 Task: Create a due date automation trigger when advanced on, on the monday of the week a card is due add basic with the yellow label at 11:00 AM.
Action: Mouse moved to (1161, 338)
Screenshot: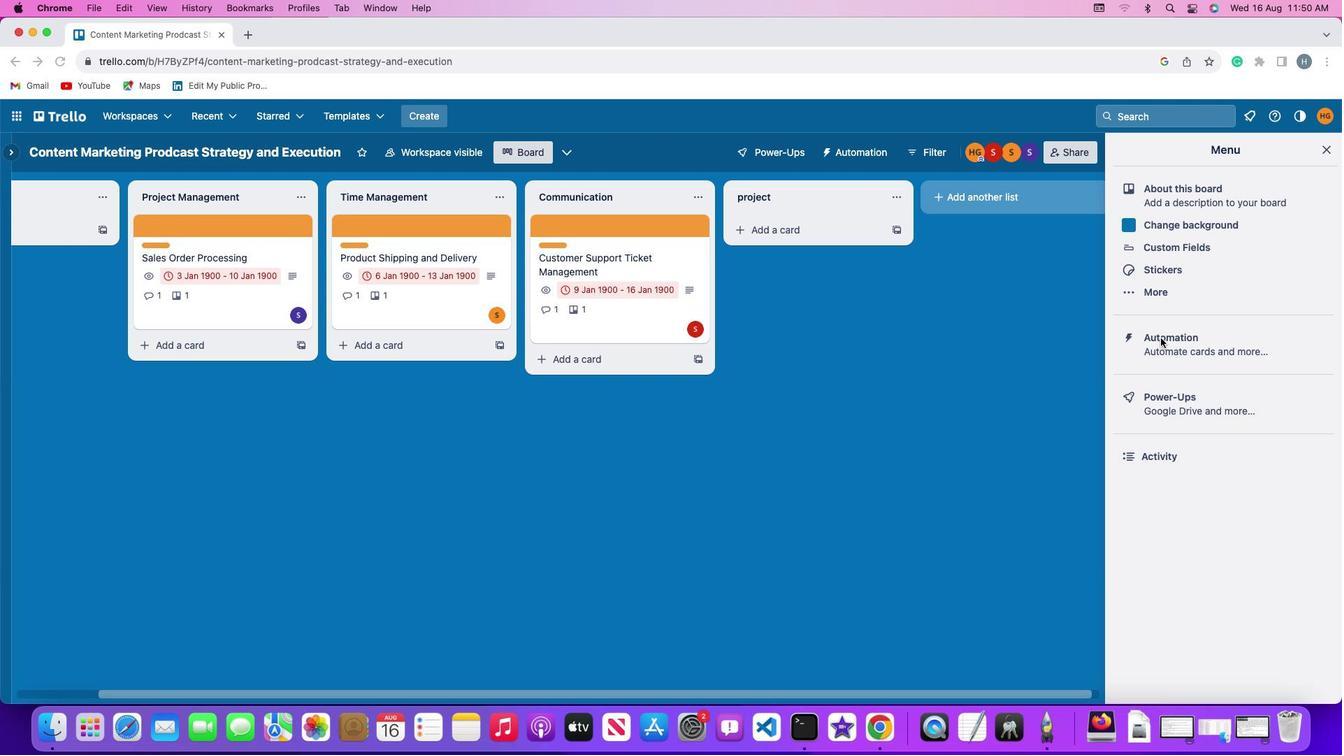 
Action: Mouse pressed left at (1161, 338)
Screenshot: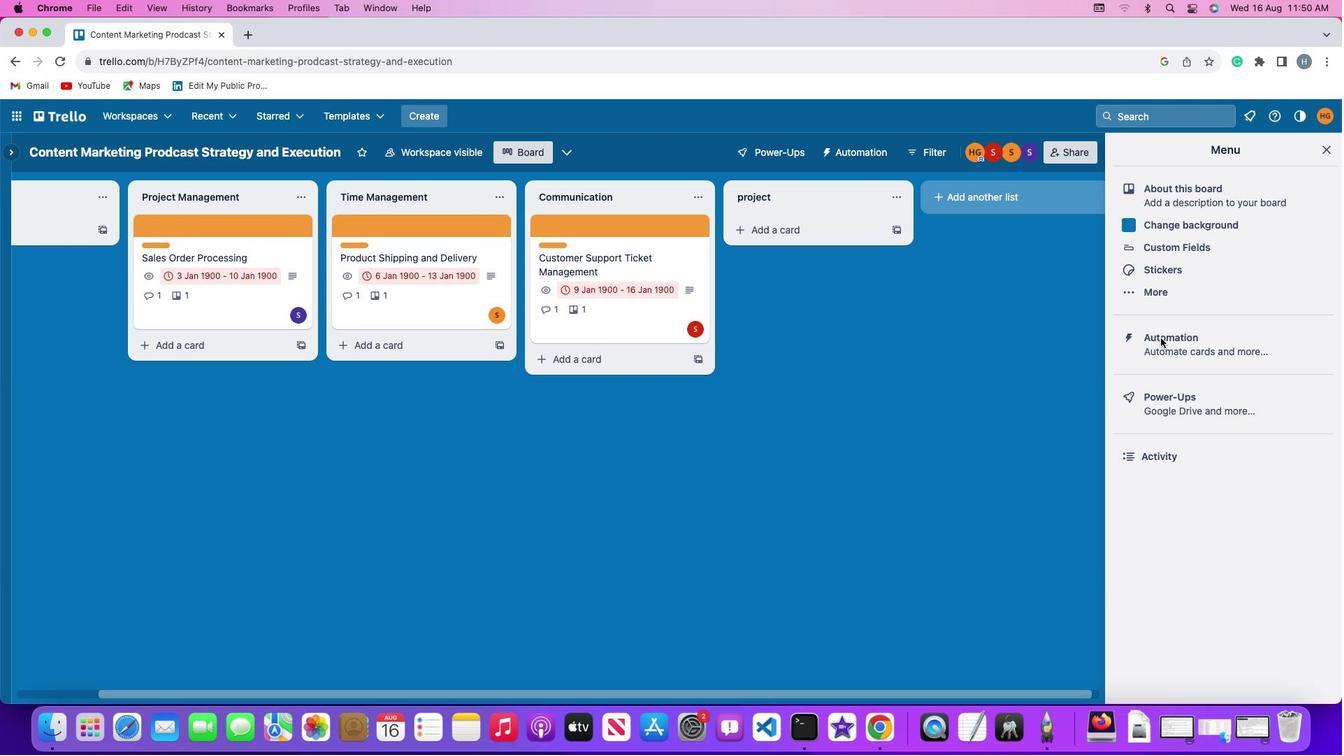 
Action: Mouse pressed left at (1161, 338)
Screenshot: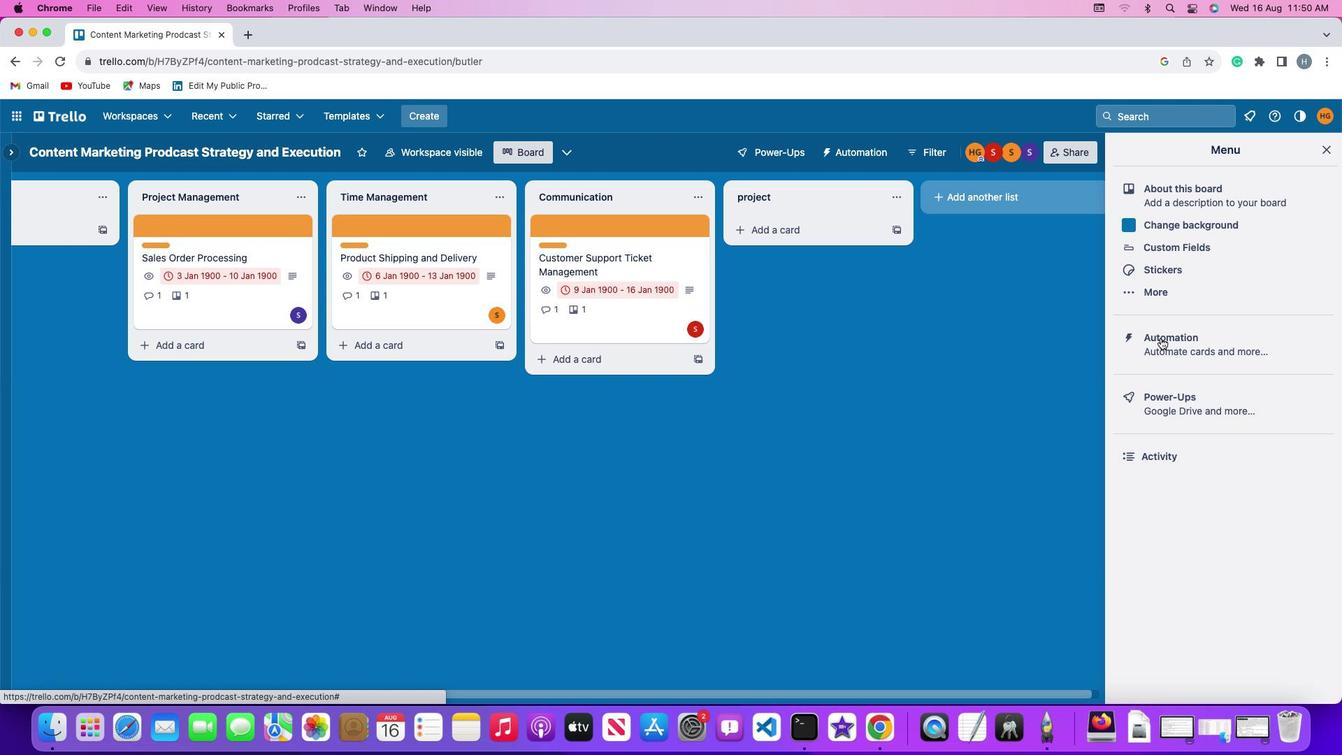 
Action: Mouse moved to (83, 331)
Screenshot: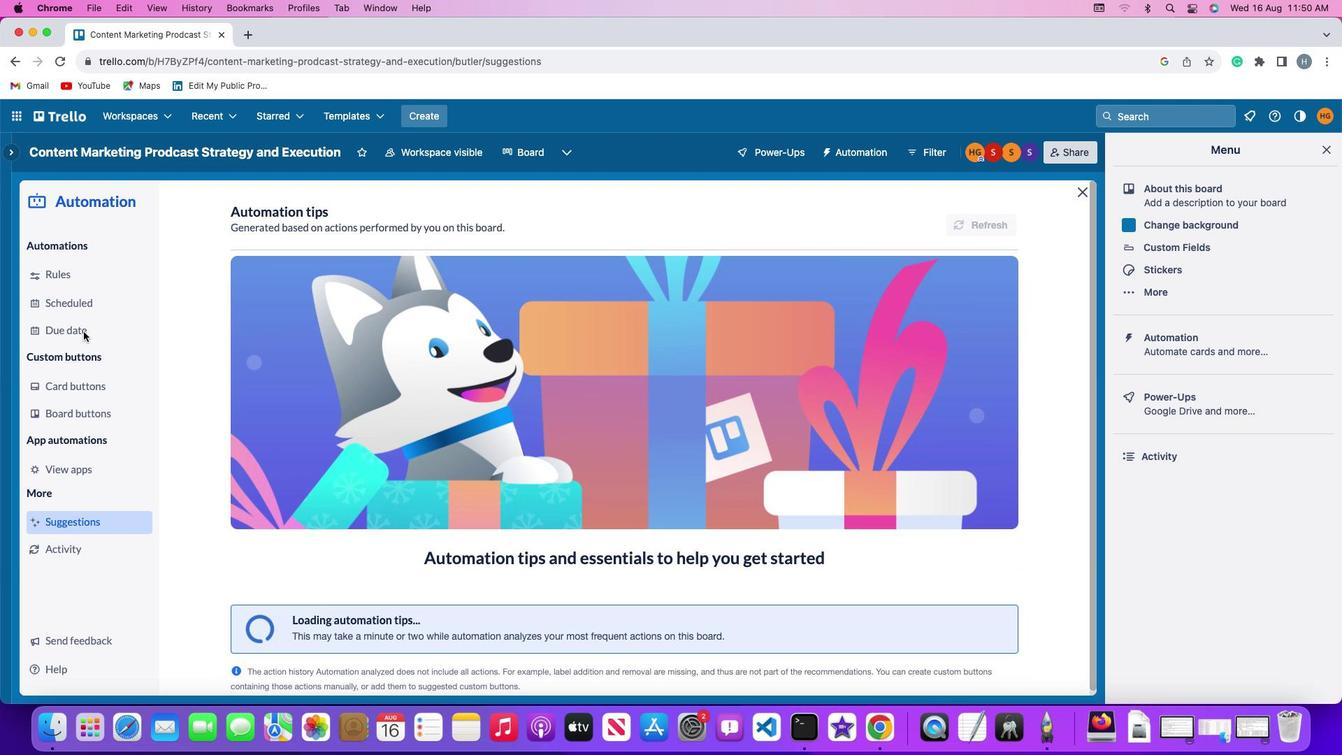 
Action: Mouse pressed left at (83, 331)
Screenshot: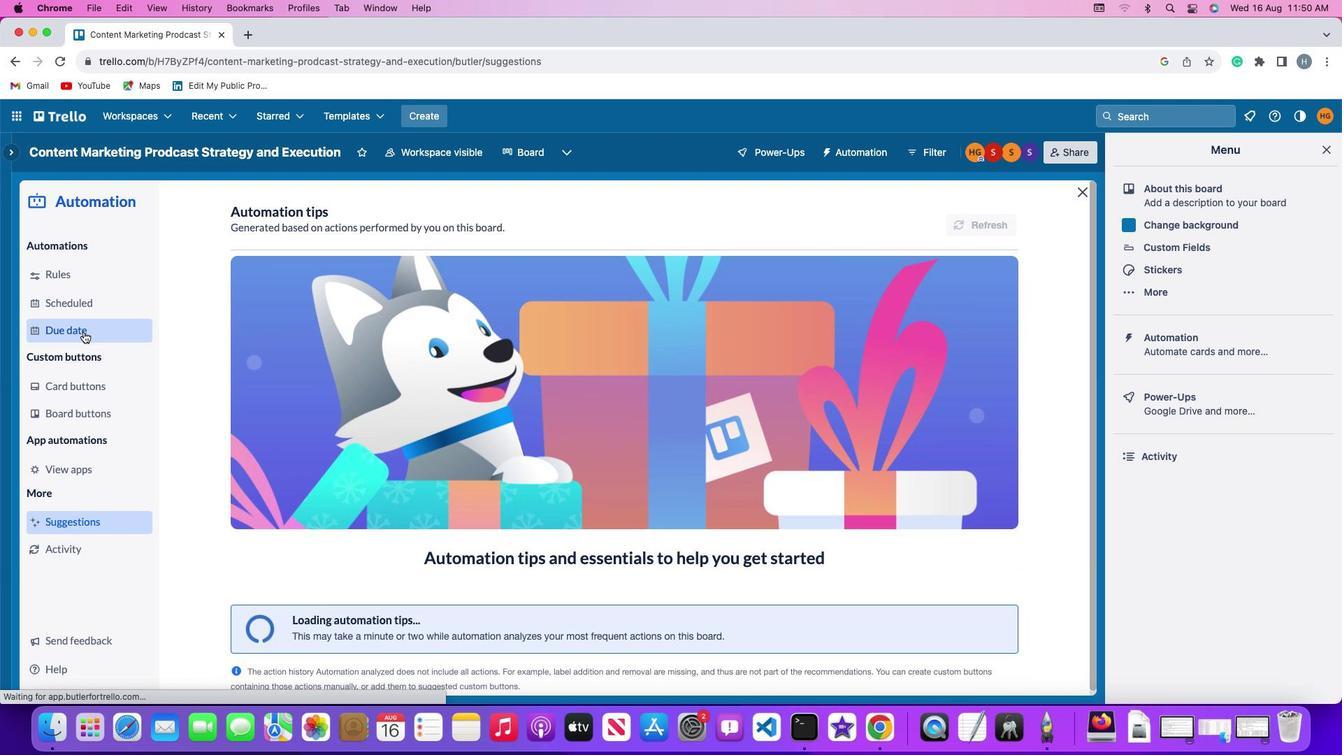 
Action: Mouse moved to (934, 214)
Screenshot: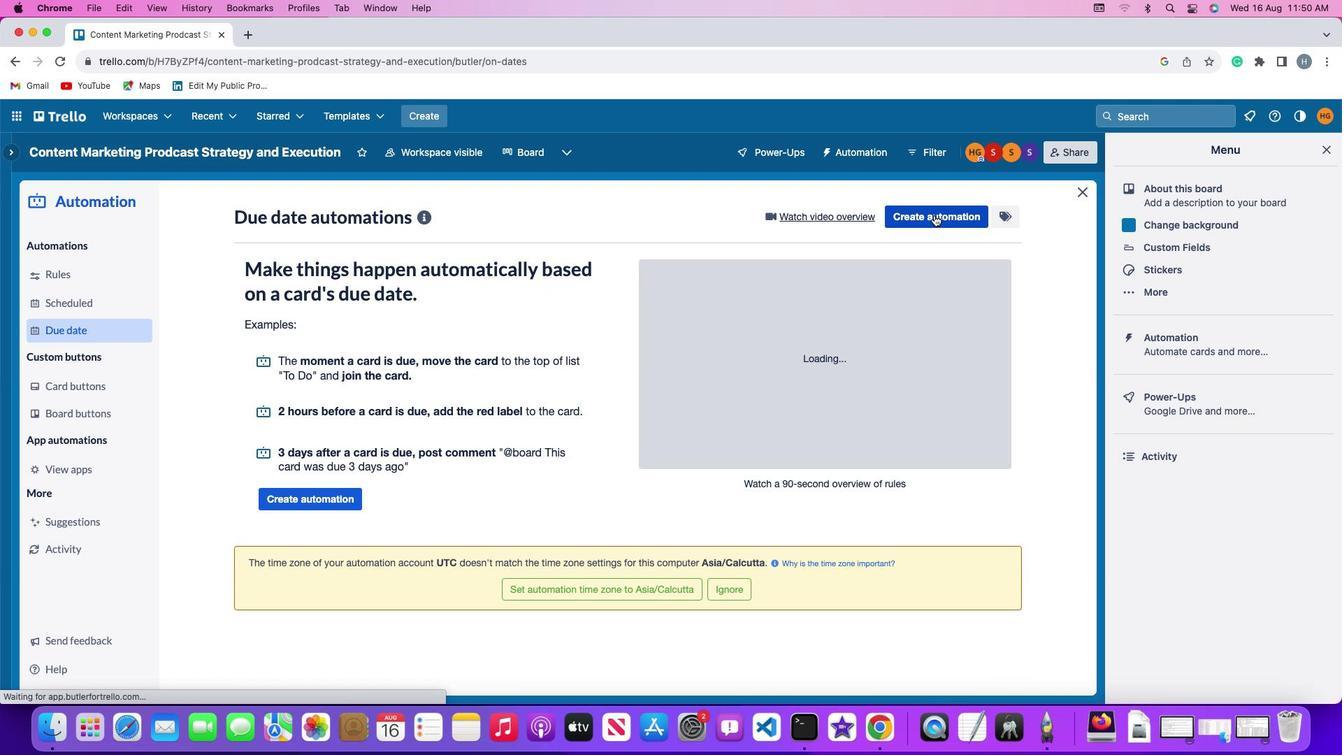 
Action: Mouse pressed left at (934, 214)
Screenshot: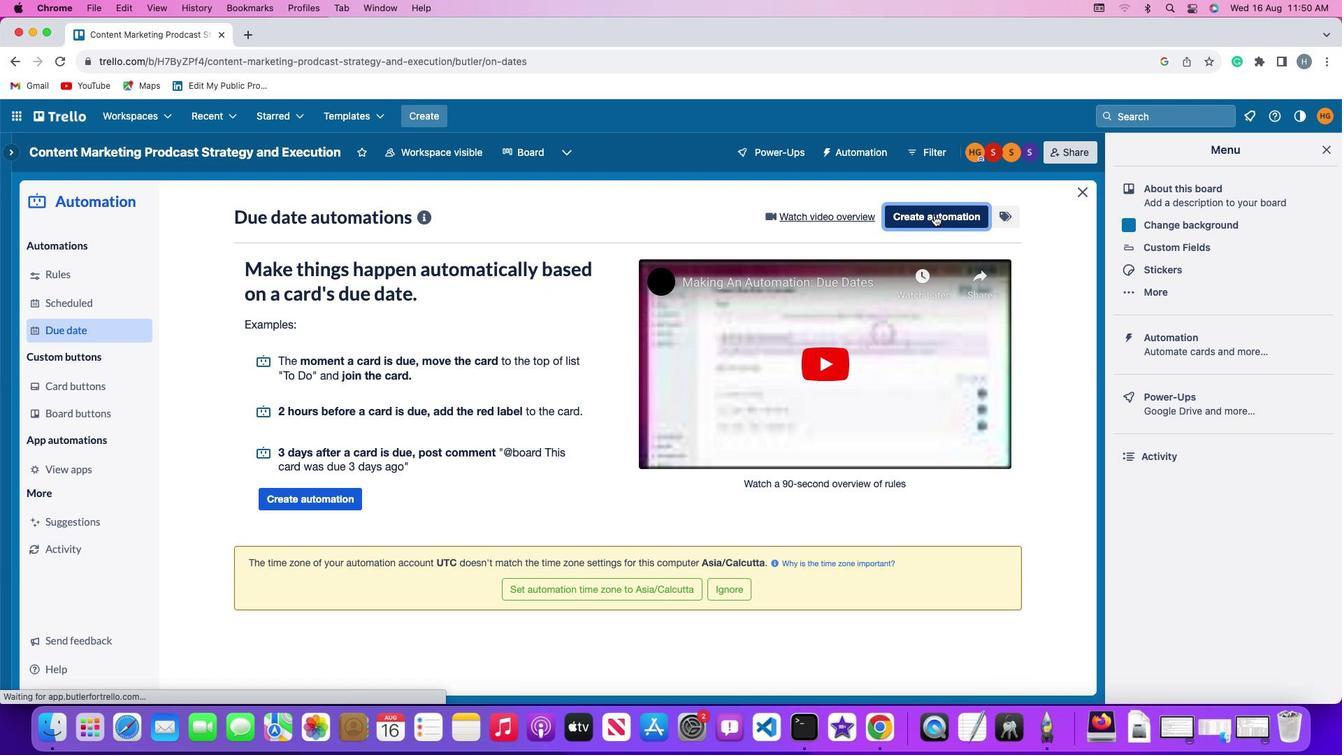 
Action: Mouse moved to (292, 348)
Screenshot: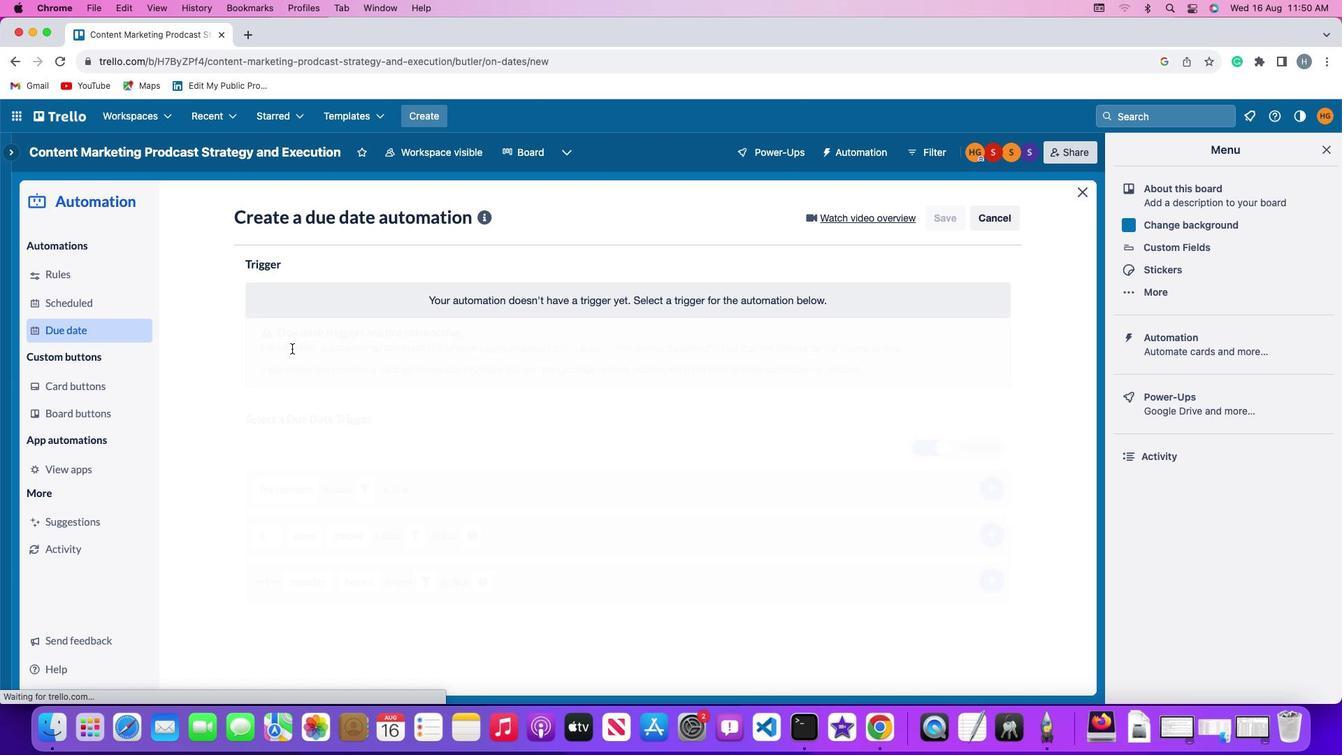 
Action: Mouse pressed left at (292, 348)
Screenshot: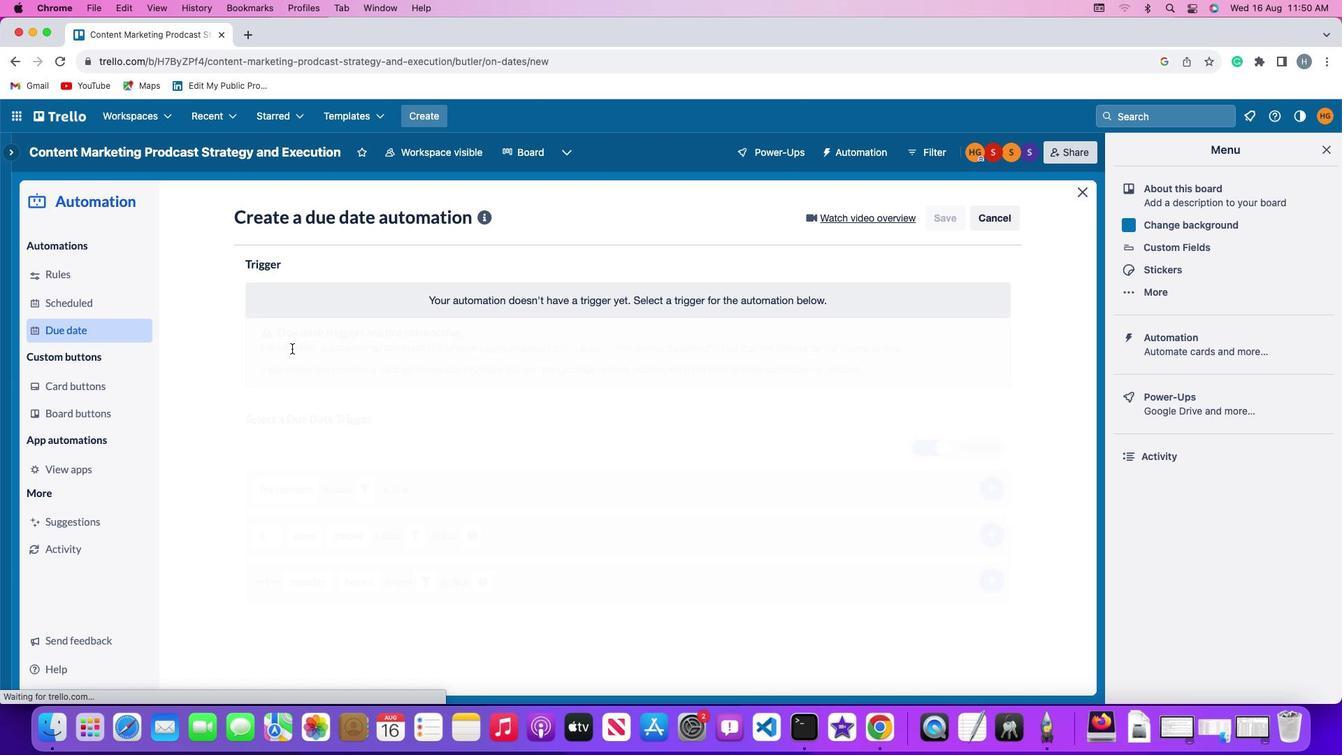 
Action: Mouse moved to (309, 604)
Screenshot: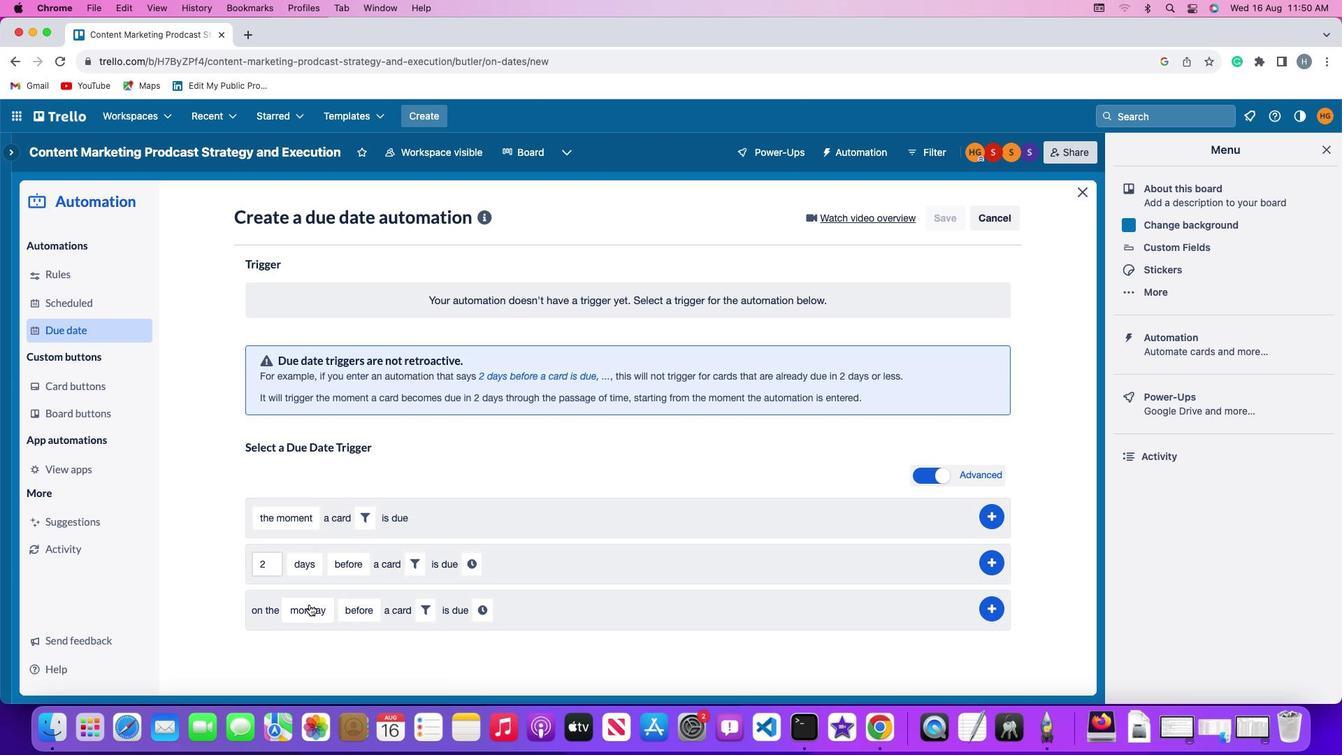 
Action: Mouse pressed left at (309, 604)
Screenshot: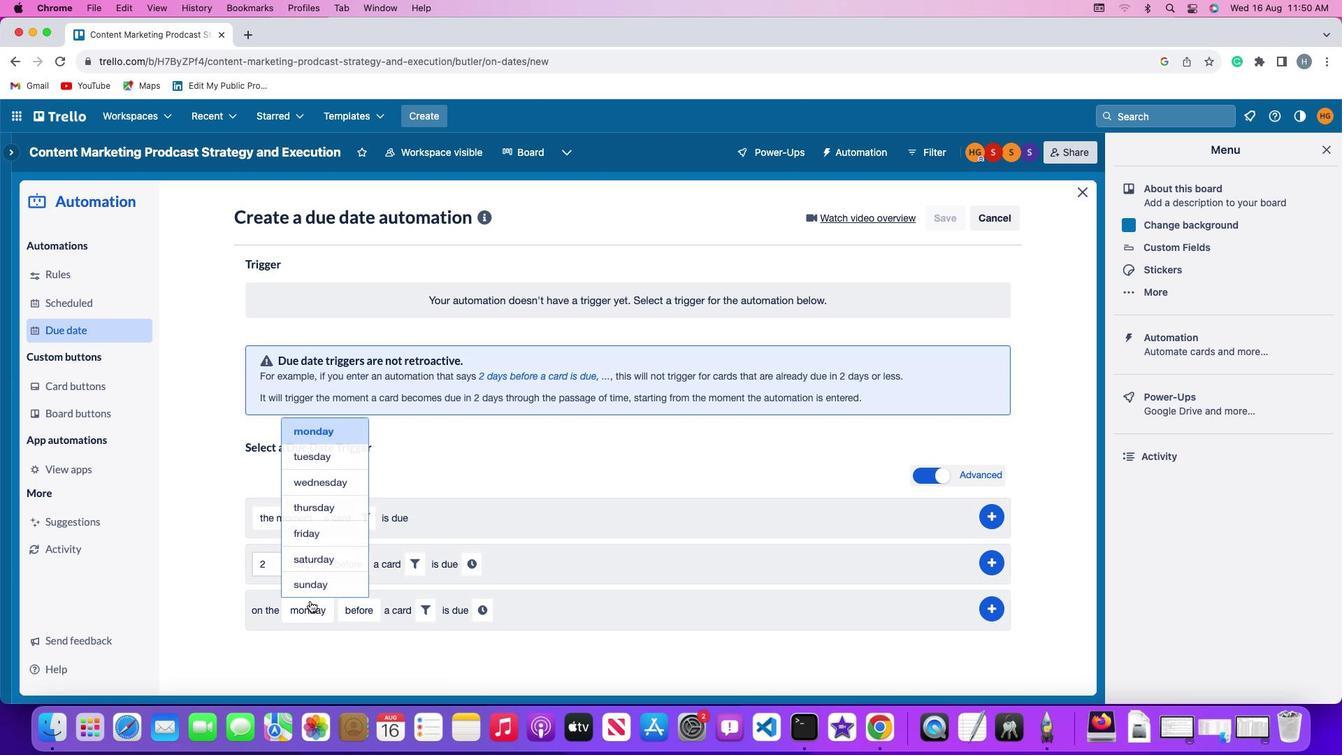 
Action: Mouse moved to (317, 416)
Screenshot: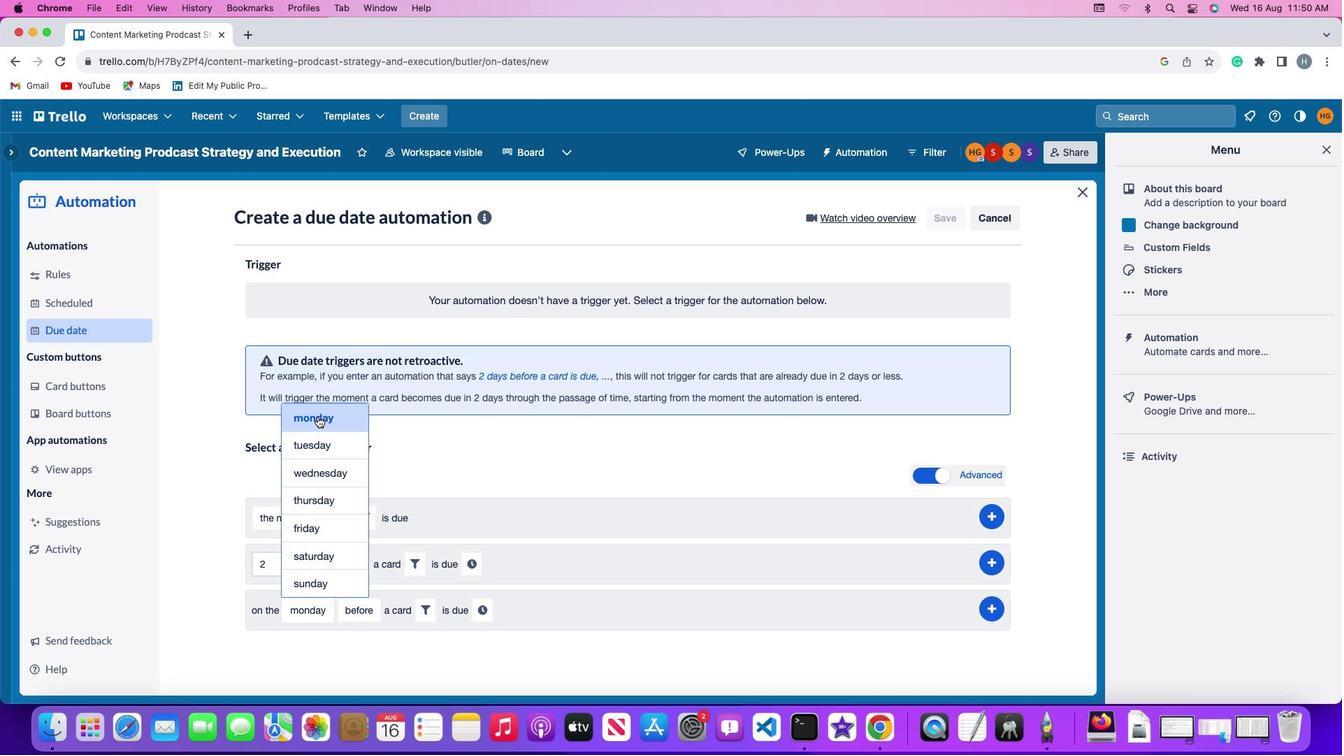 
Action: Mouse pressed left at (317, 416)
Screenshot: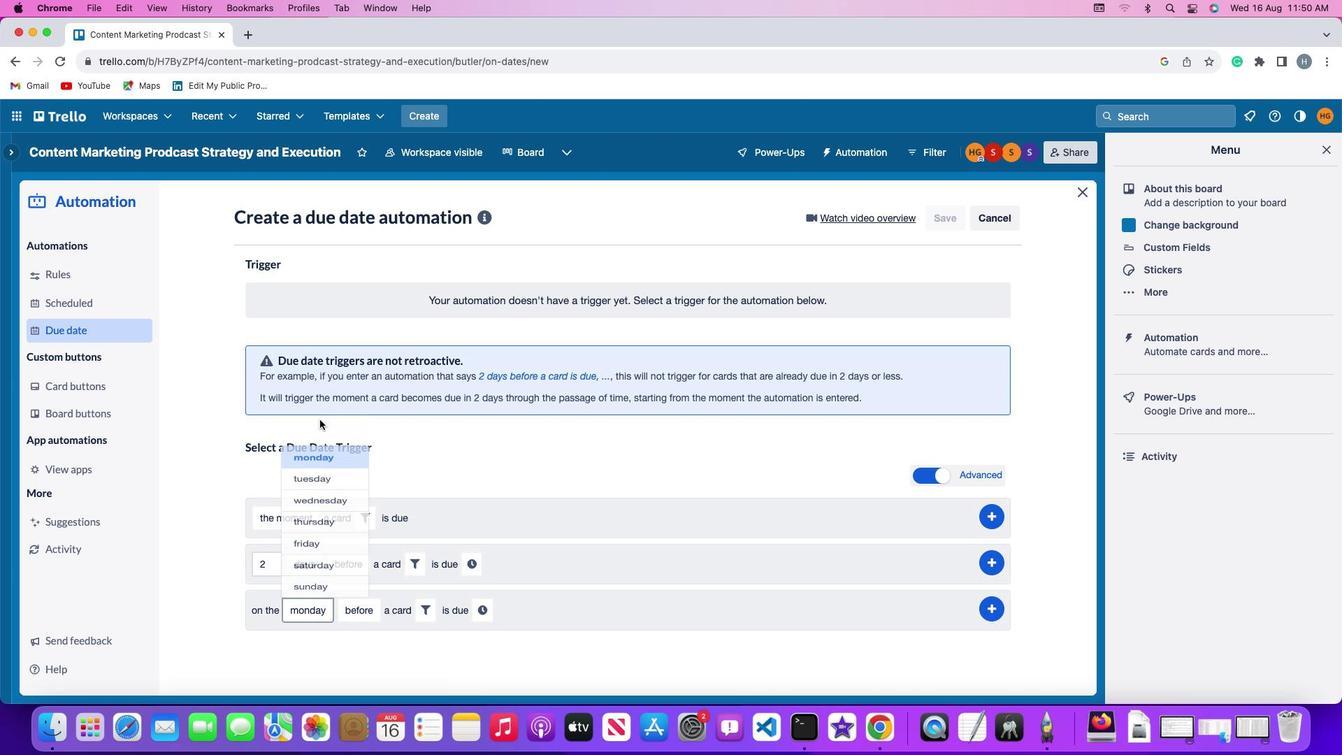 
Action: Mouse moved to (367, 602)
Screenshot: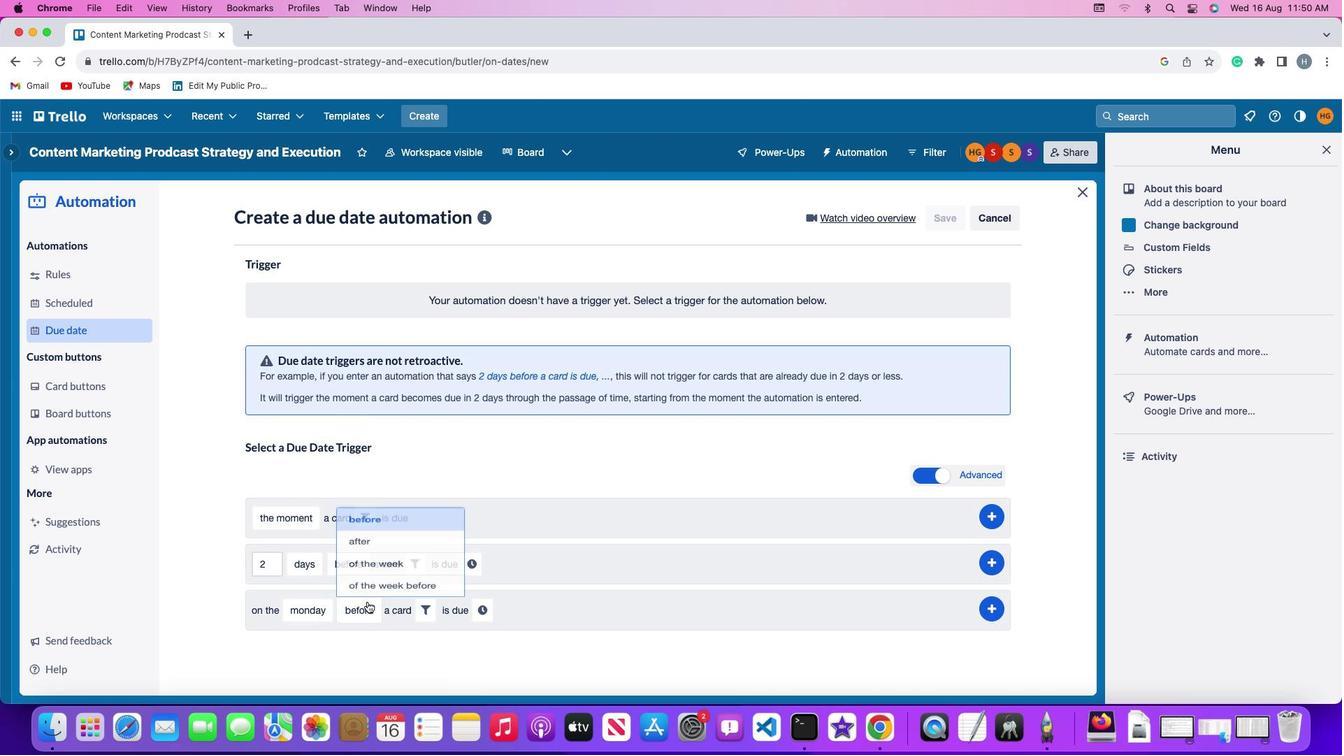 
Action: Mouse pressed left at (367, 602)
Screenshot: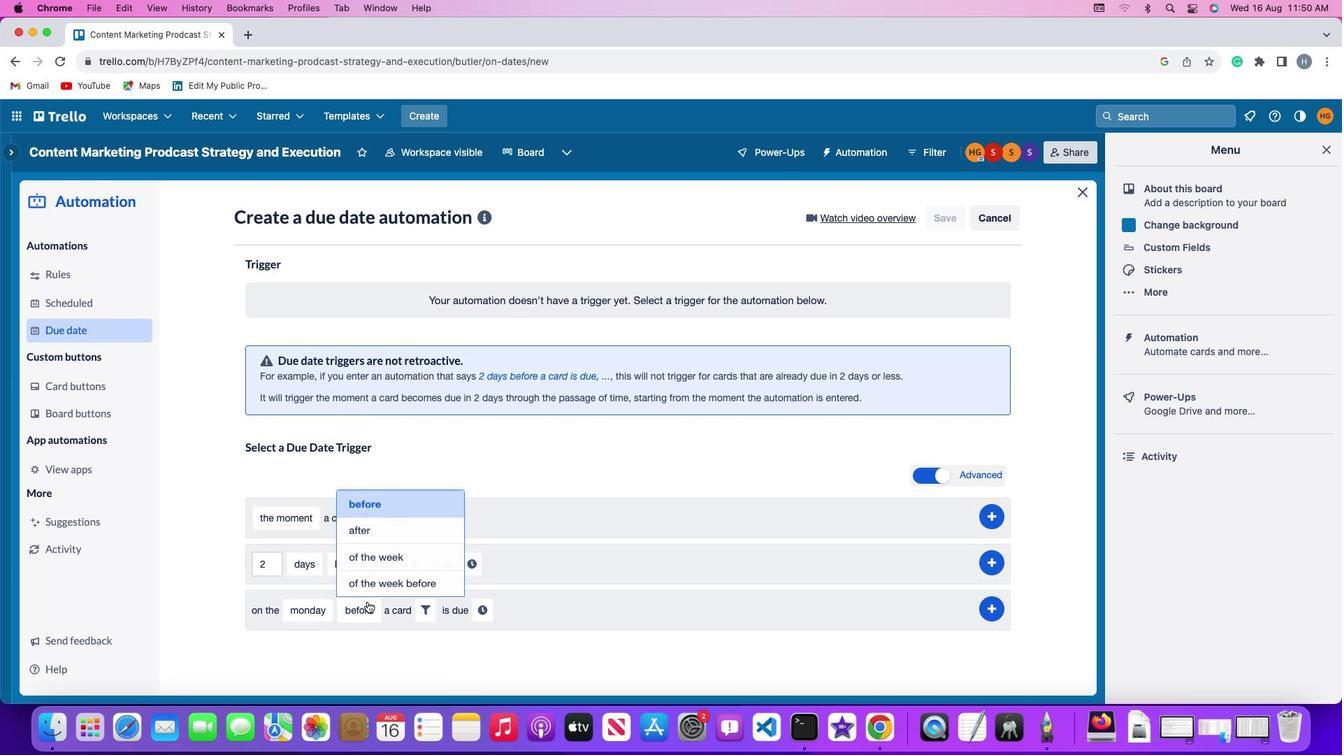 
Action: Mouse moved to (372, 547)
Screenshot: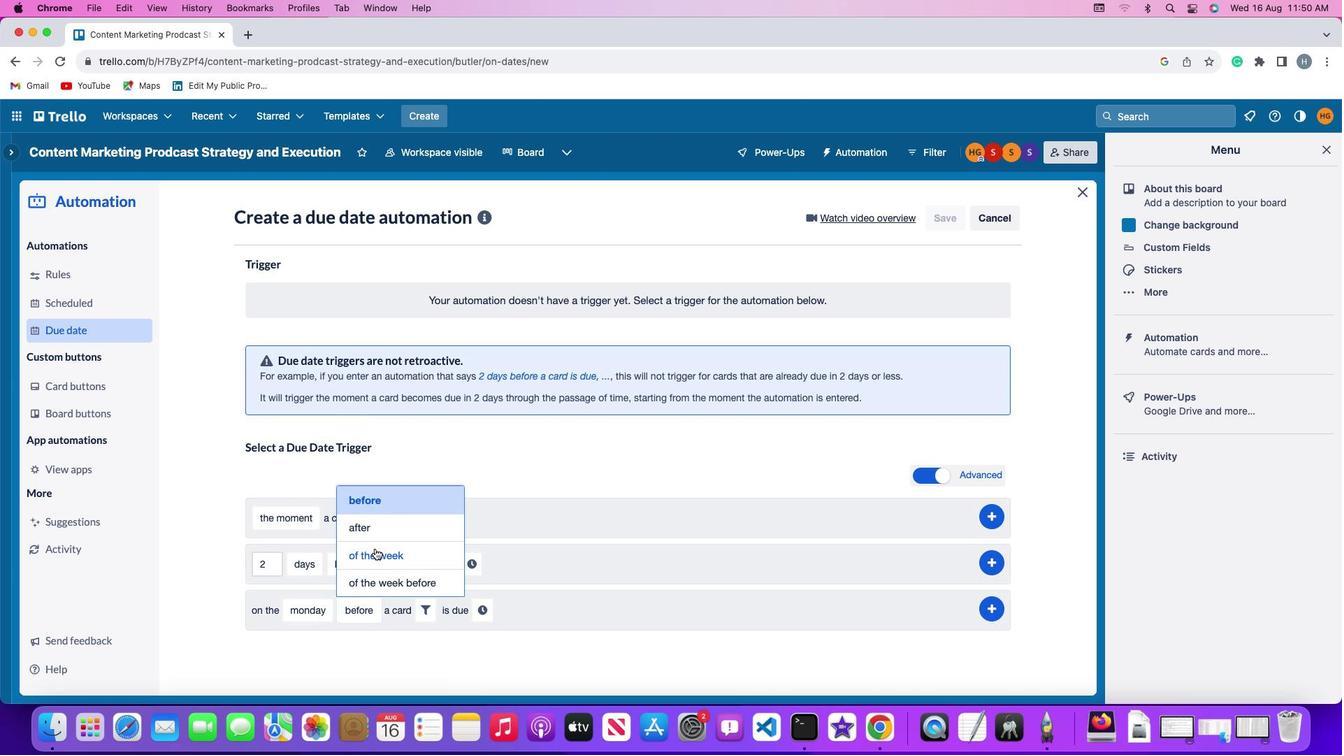 
Action: Mouse pressed left at (372, 547)
Screenshot: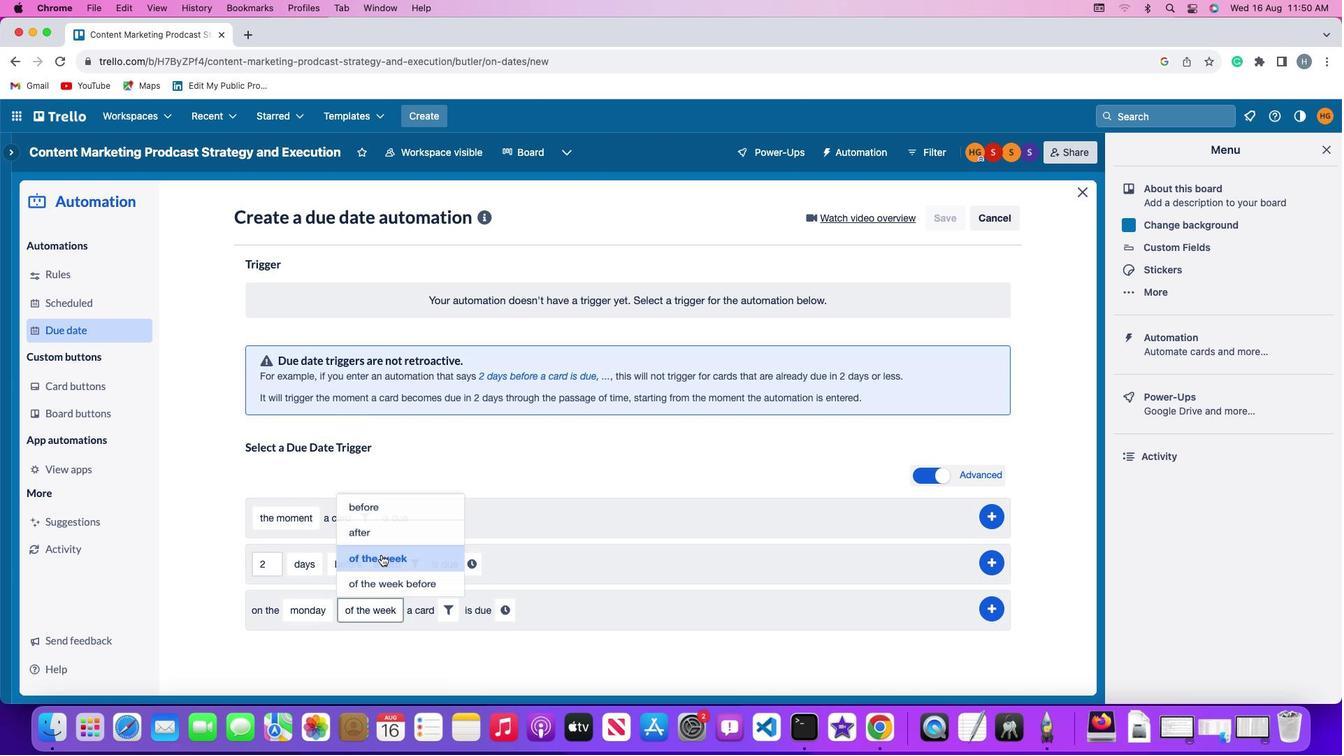 
Action: Mouse moved to (445, 607)
Screenshot: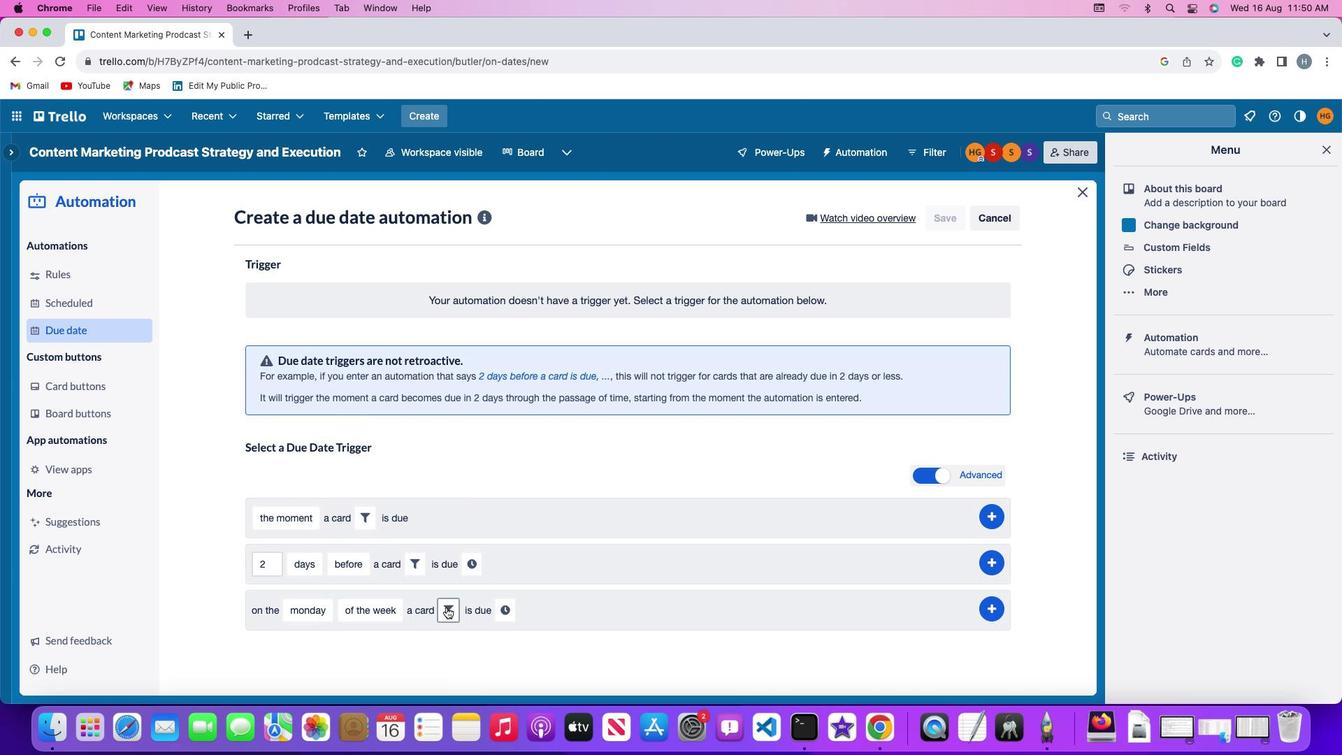 
Action: Mouse pressed left at (445, 607)
Screenshot: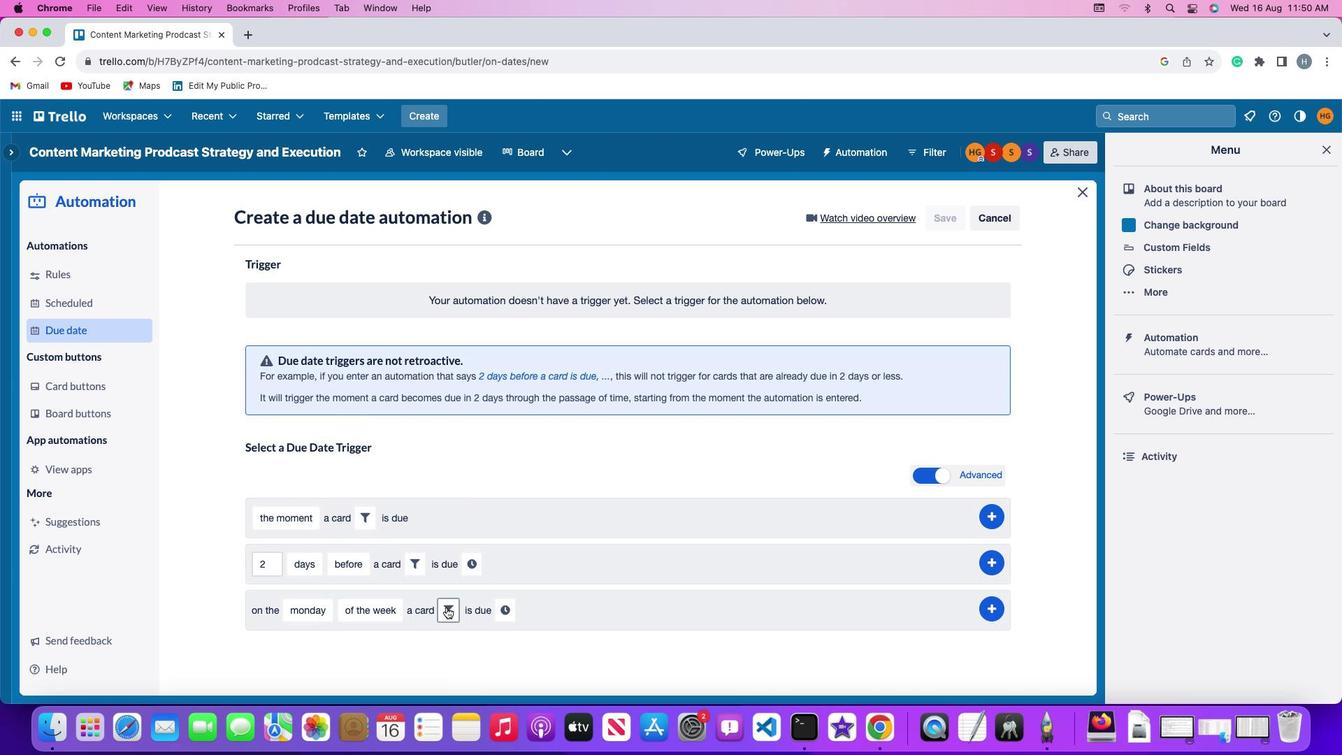 
Action: Mouse moved to (390, 660)
Screenshot: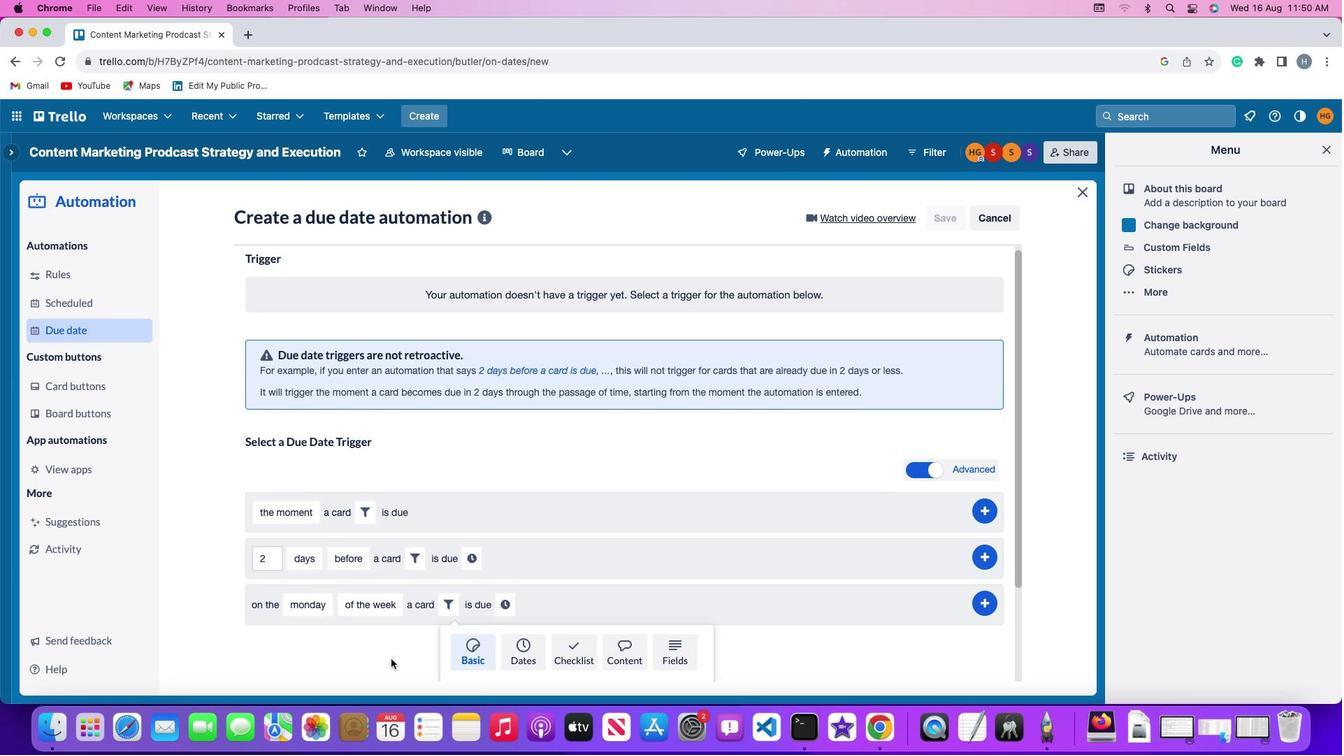 
Action: Mouse scrolled (390, 660) with delta (0, 0)
Screenshot: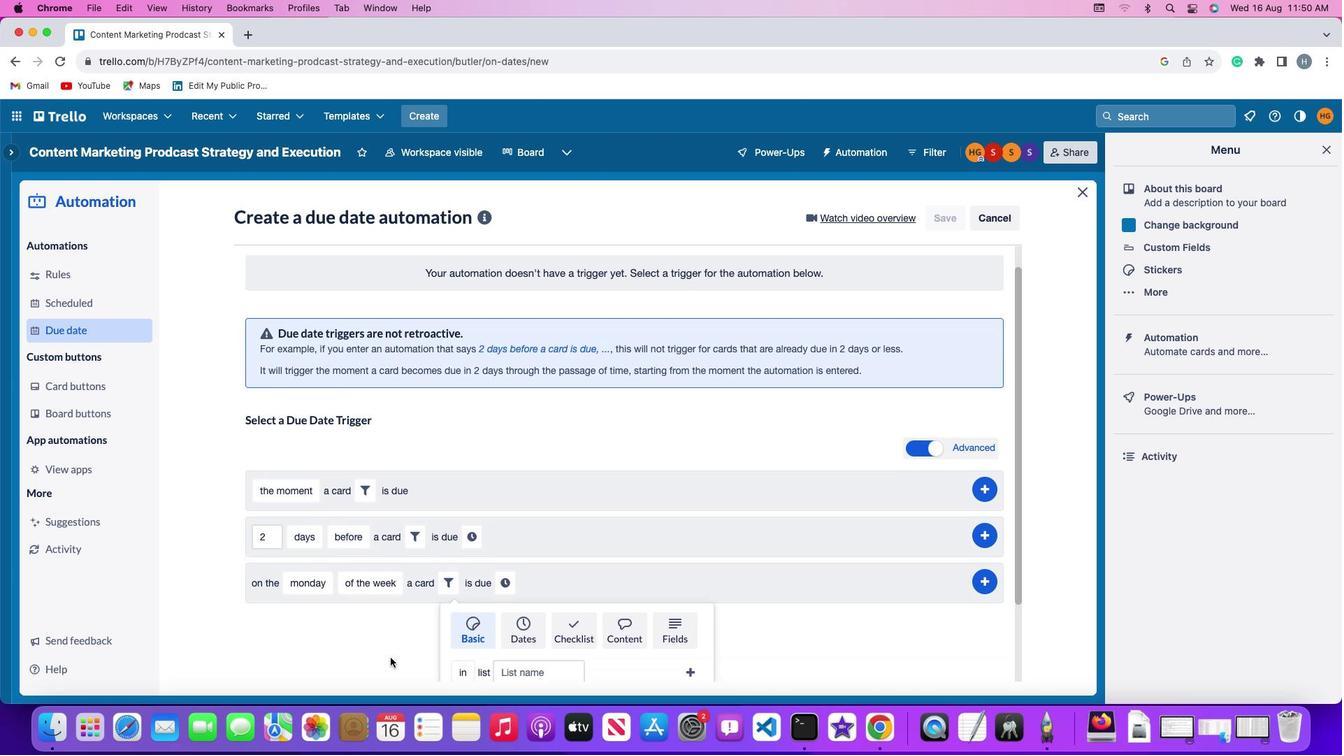 
Action: Mouse scrolled (390, 660) with delta (0, 0)
Screenshot: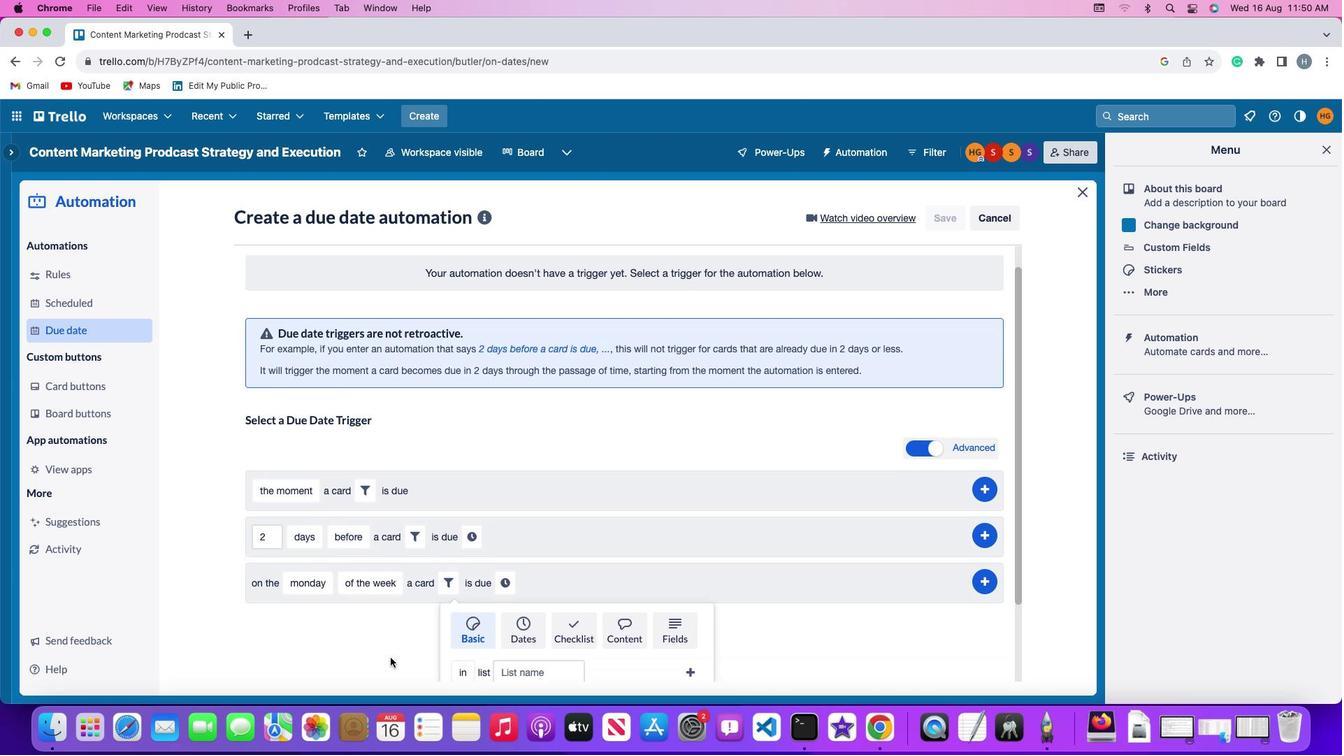 
Action: Mouse moved to (390, 660)
Screenshot: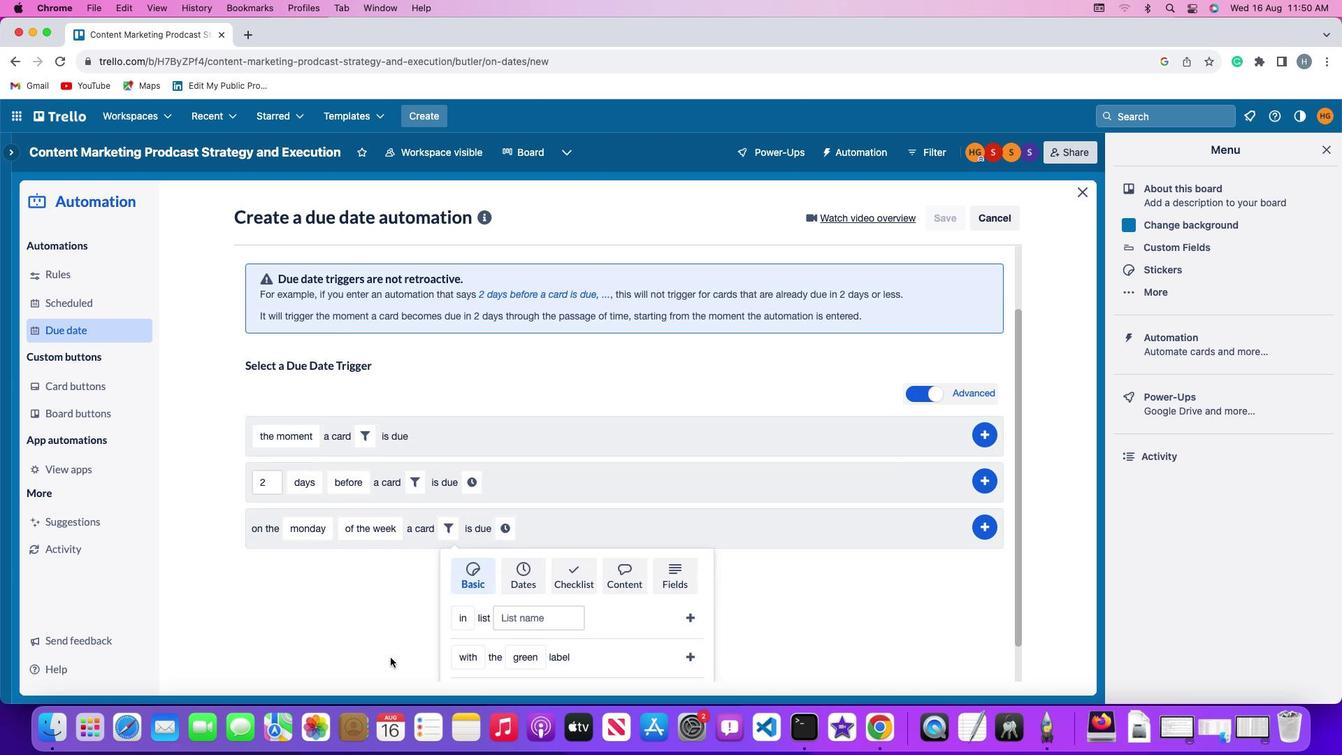 
Action: Mouse scrolled (390, 660) with delta (0, -2)
Screenshot: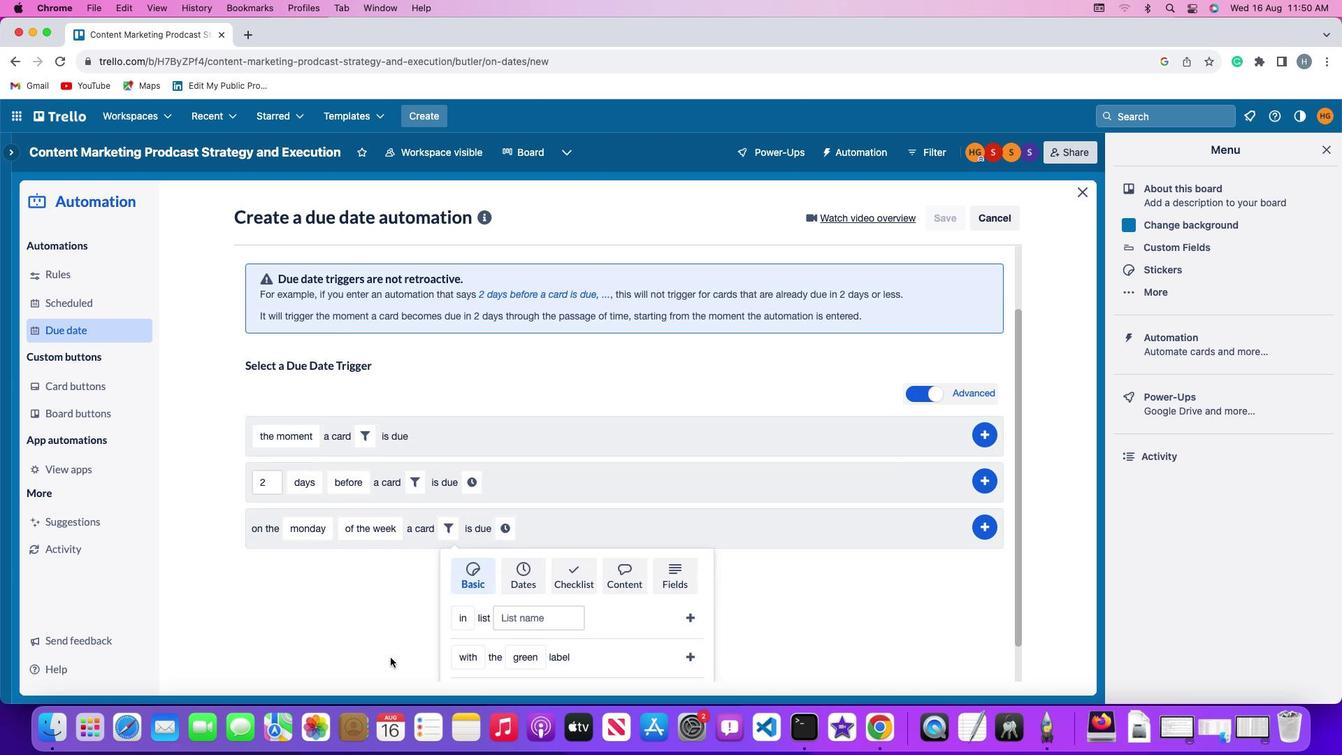 
Action: Mouse moved to (390, 660)
Screenshot: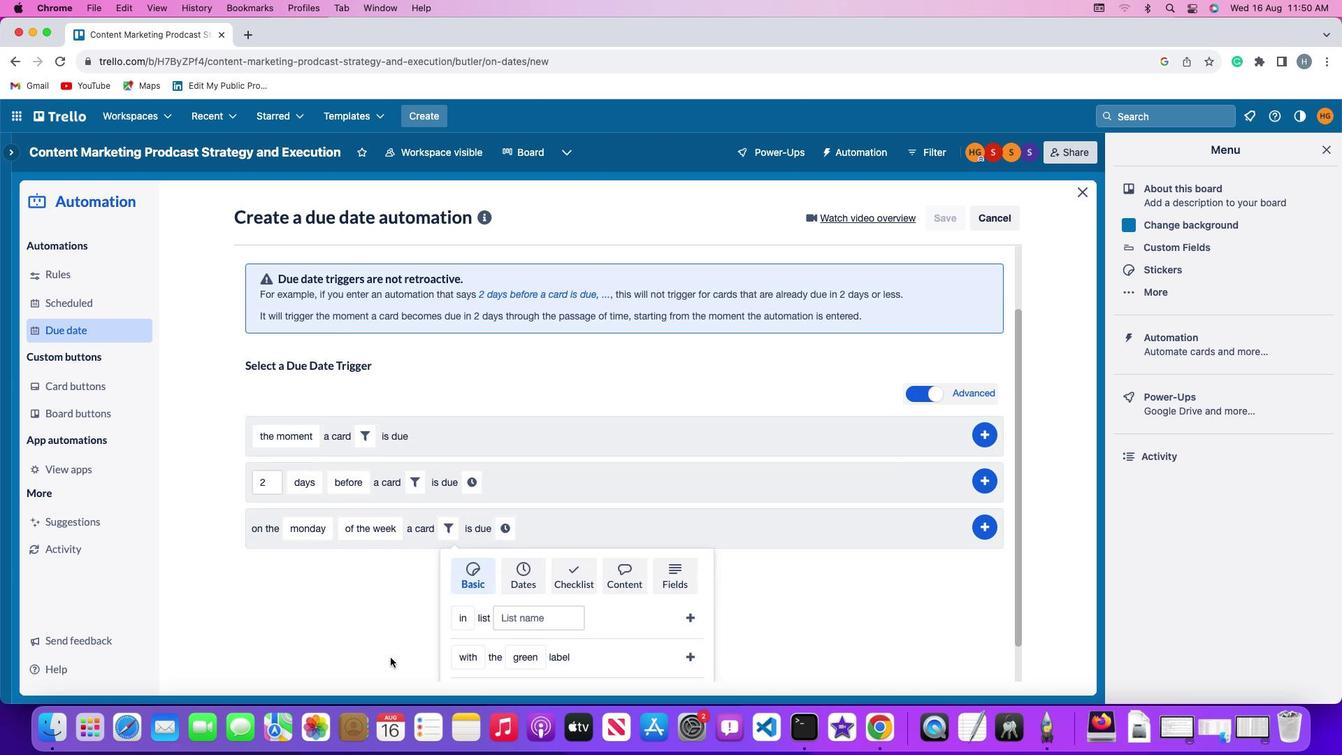 
Action: Mouse scrolled (390, 660) with delta (0, -3)
Screenshot: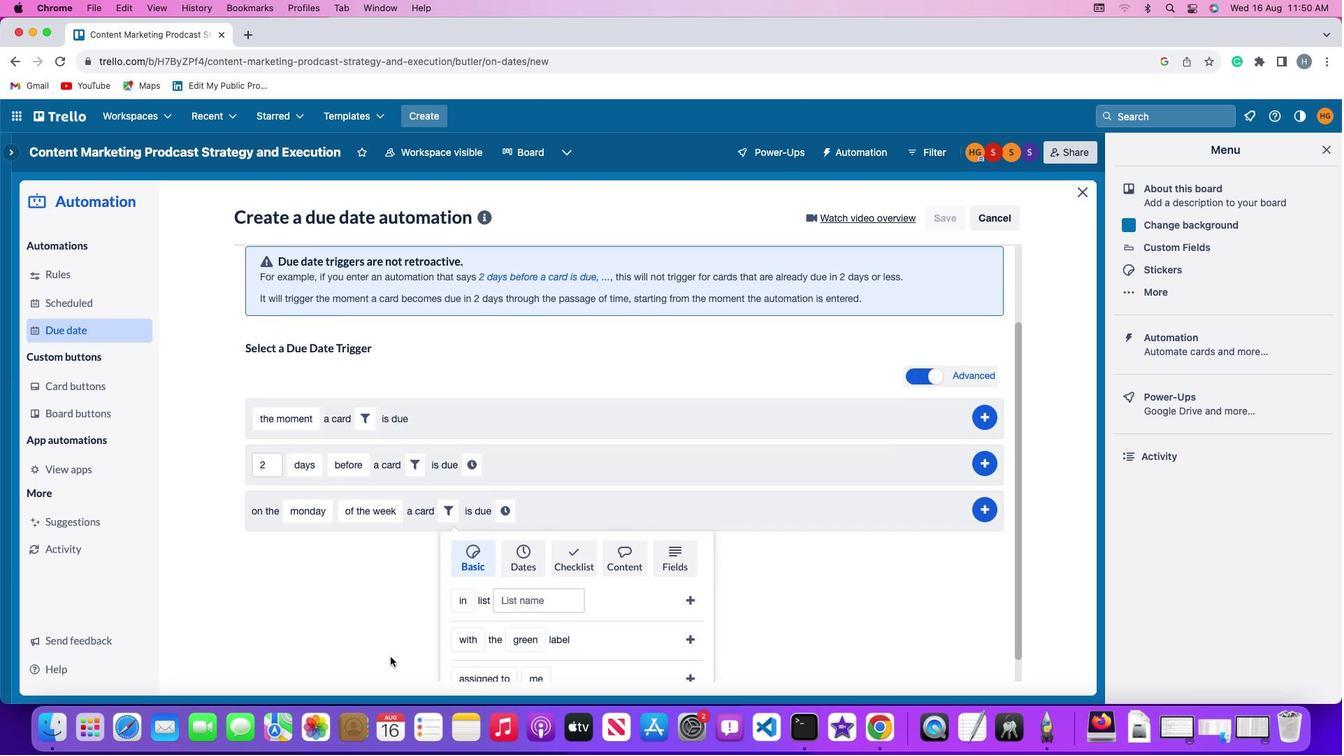 
Action: Mouse moved to (390, 658)
Screenshot: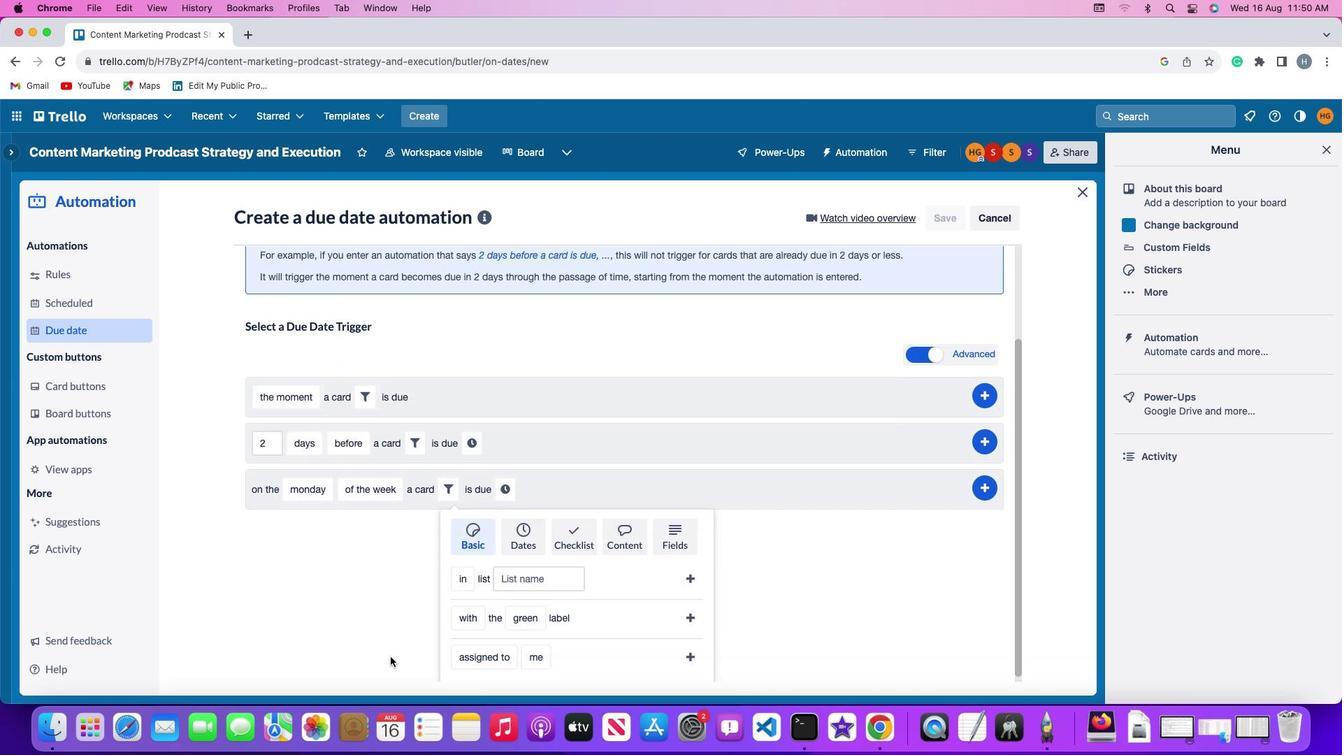 
Action: Mouse scrolled (390, 658) with delta (0, -3)
Screenshot: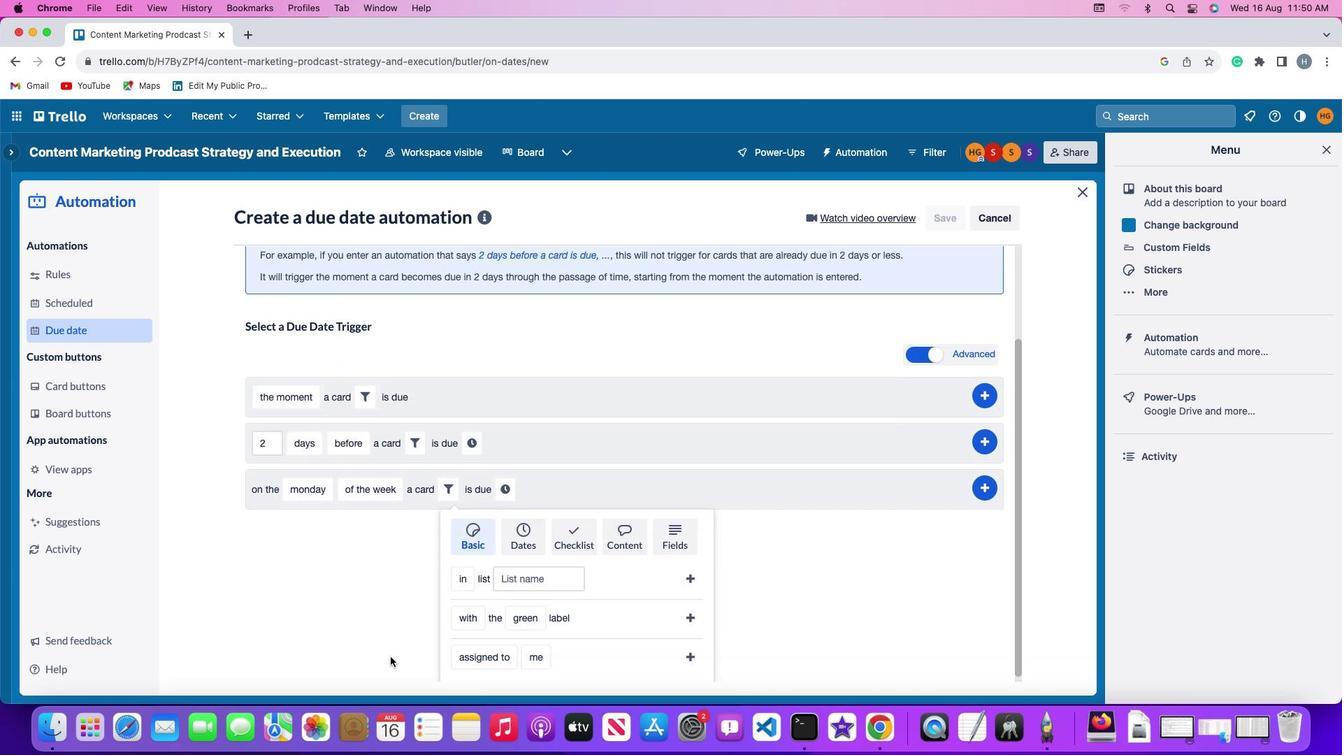 
Action: Mouse moved to (458, 614)
Screenshot: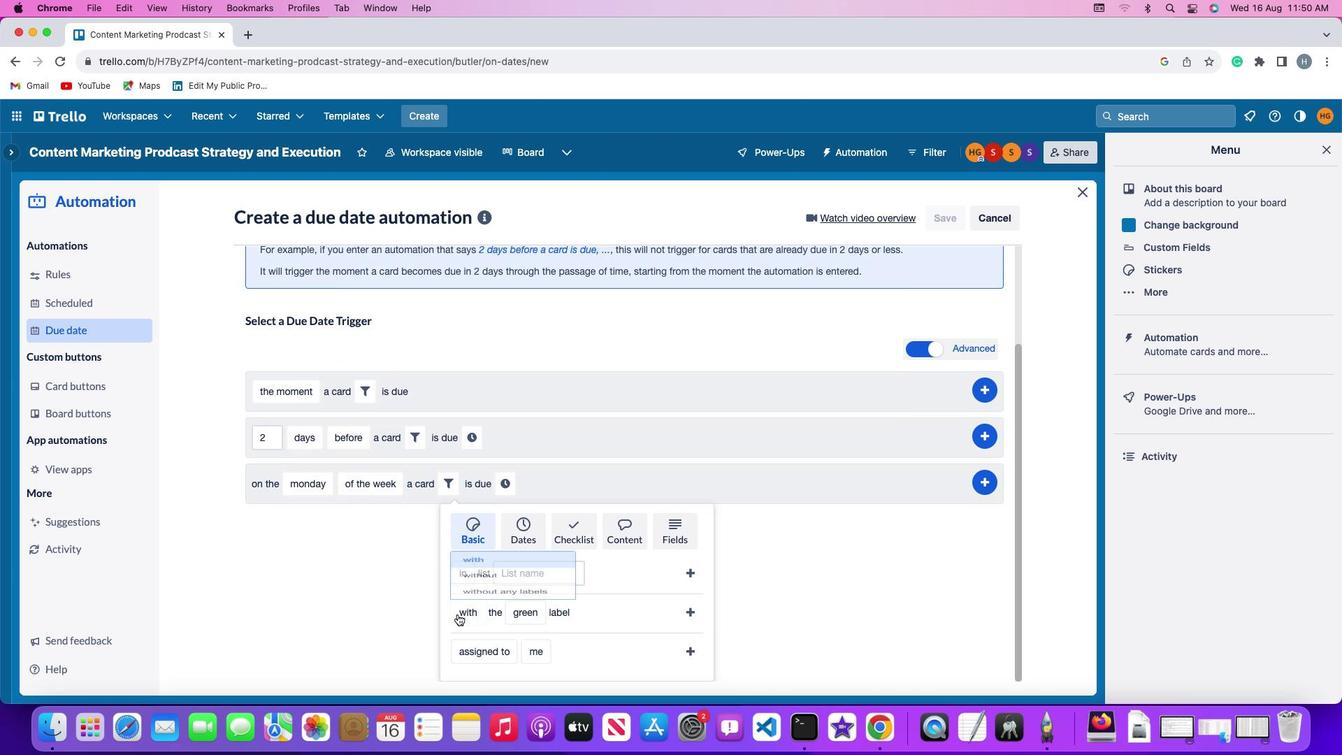 
Action: Mouse pressed left at (458, 614)
Screenshot: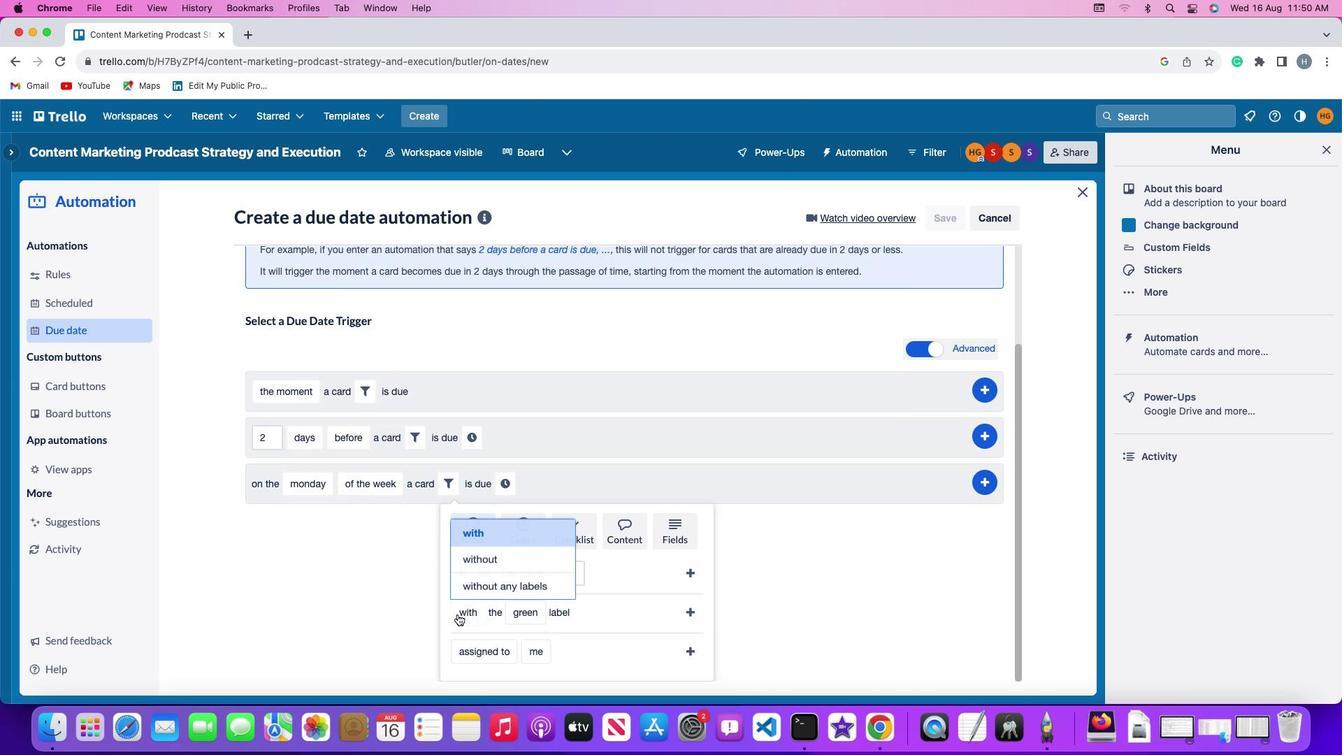 
Action: Mouse moved to (481, 524)
Screenshot: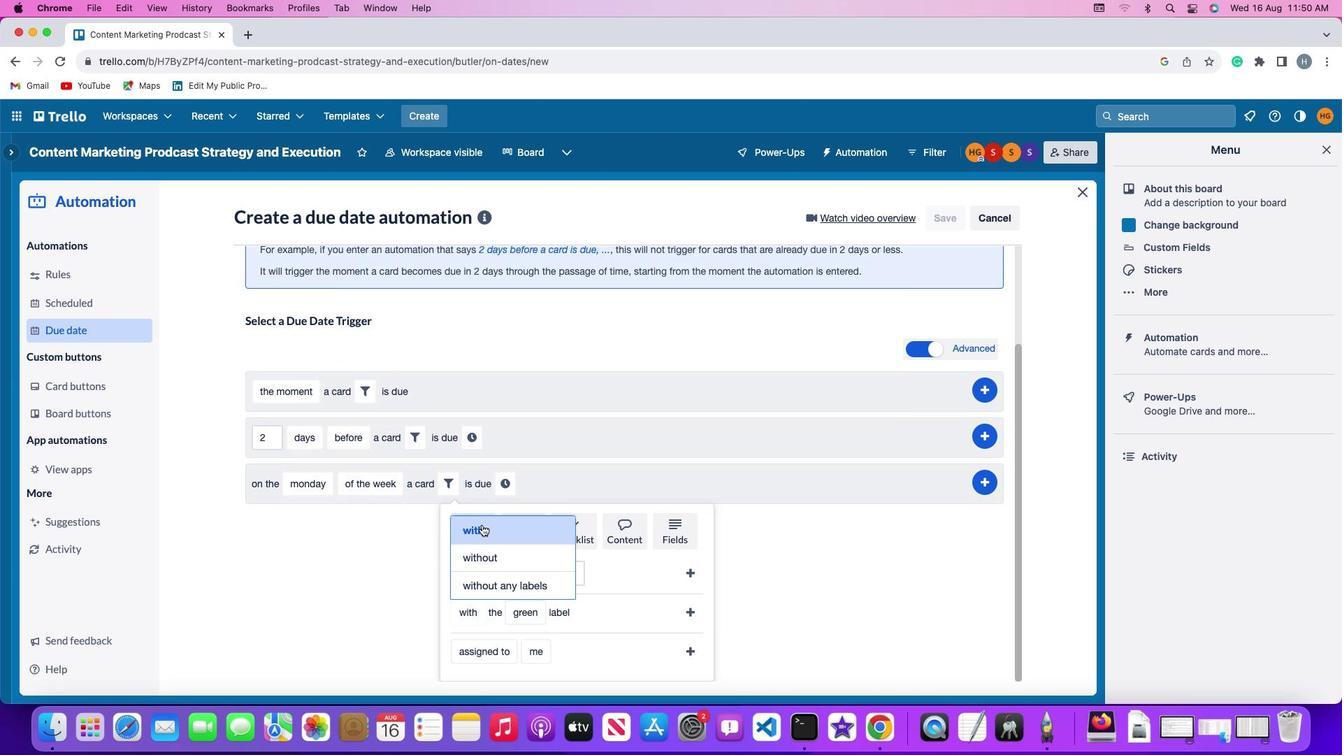 
Action: Mouse pressed left at (481, 524)
Screenshot: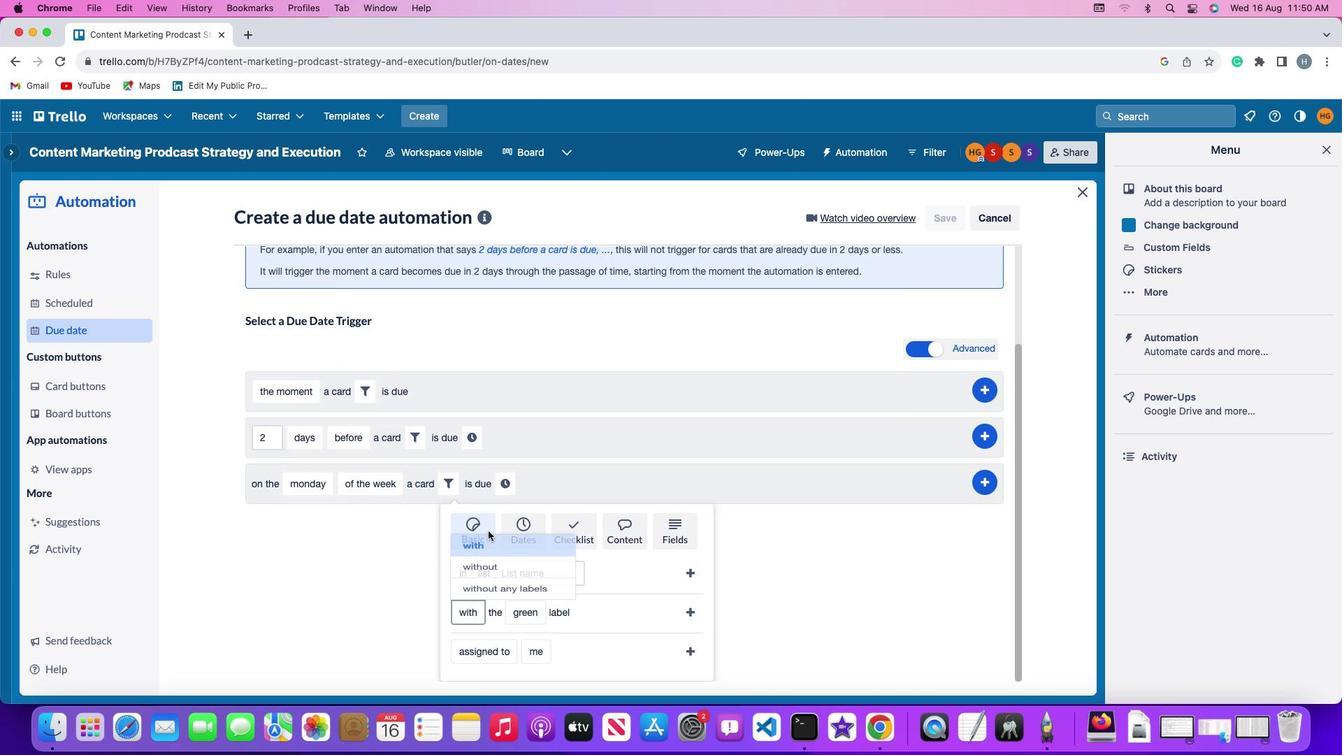 
Action: Mouse moved to (534, 616)
Screenshot: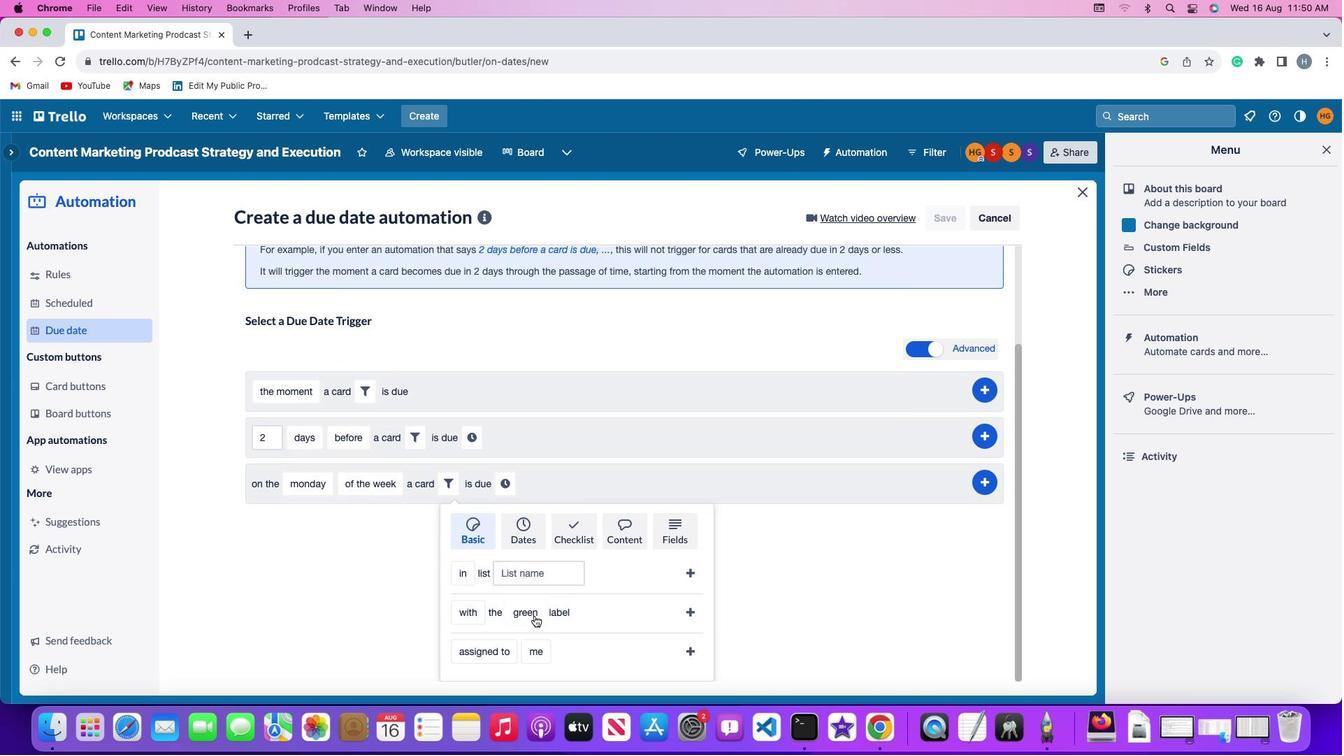 
Action: Mouse pressed left at (534, 616)
Screenshot: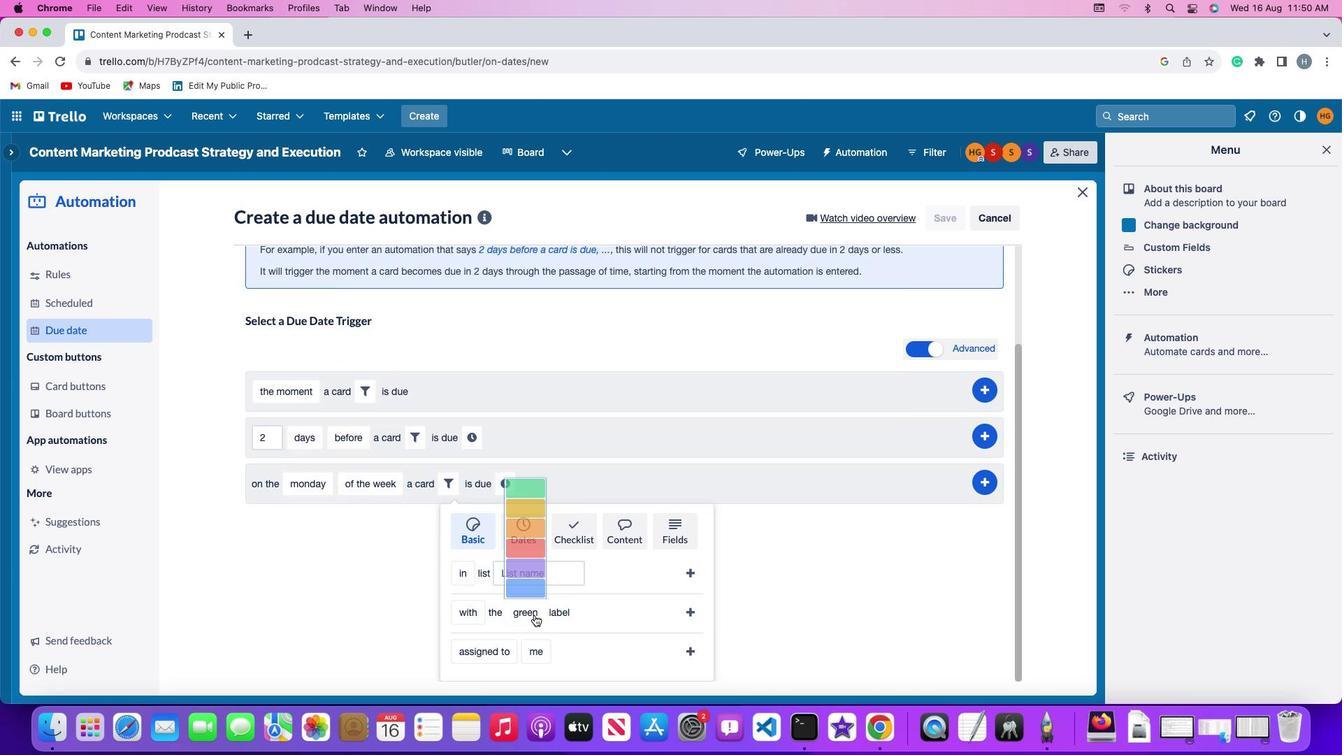 
Action: Mouse moved to (528, 462)
Screenshot: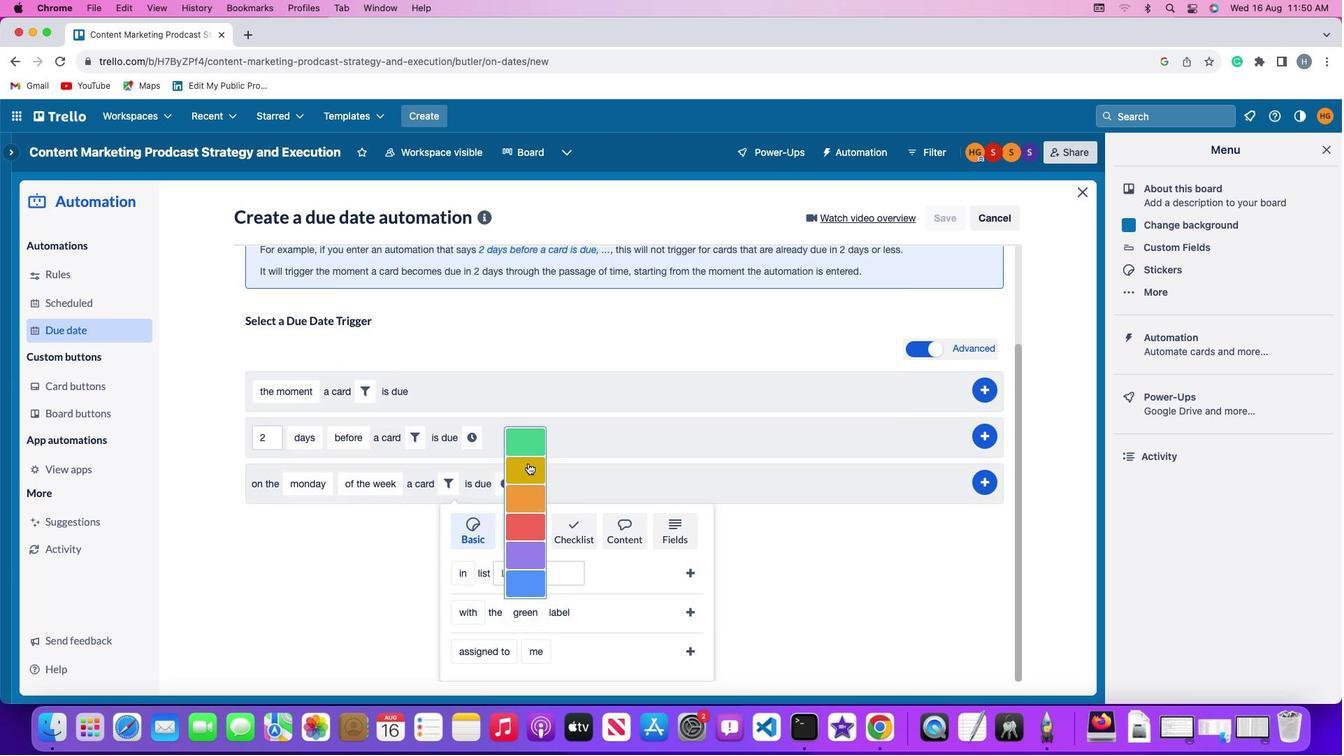 
Action: Mouse pressed left at (528, 462)
Screenshot: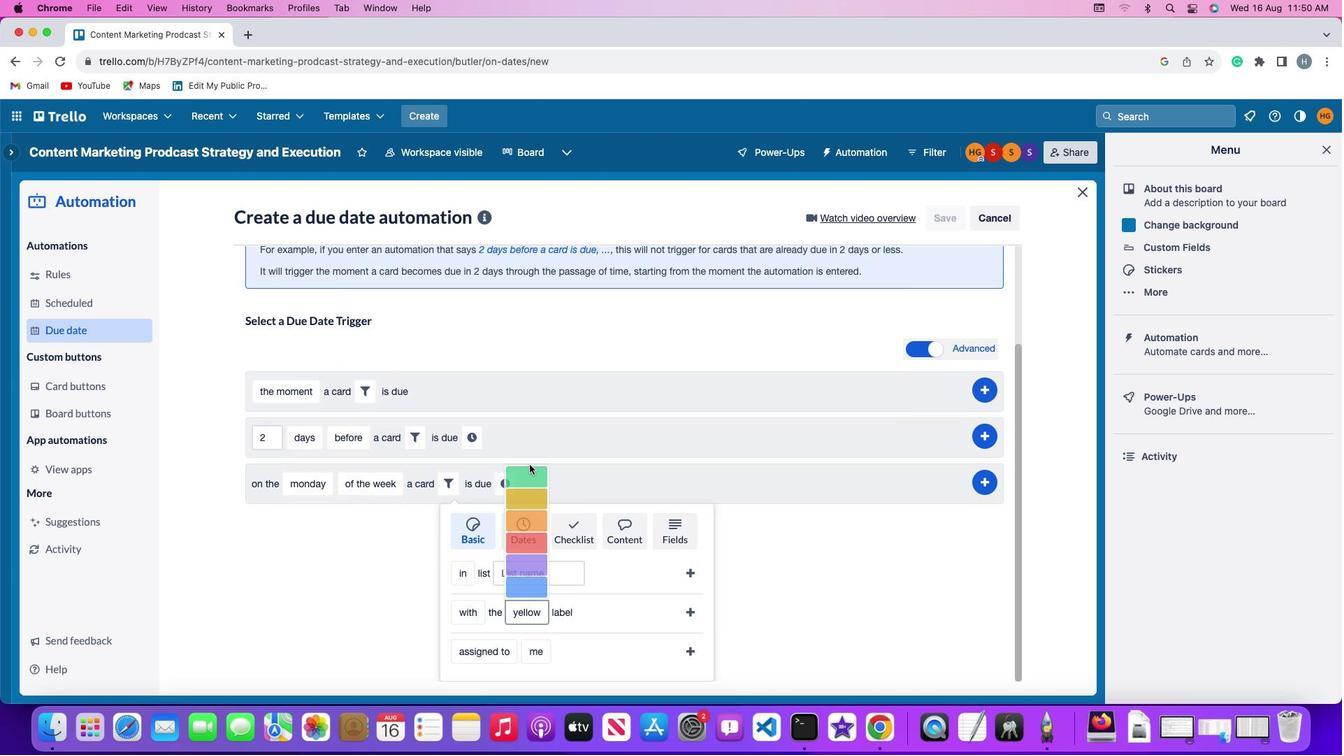 
Action: Mouse moved to (670, 610)
Screenshot: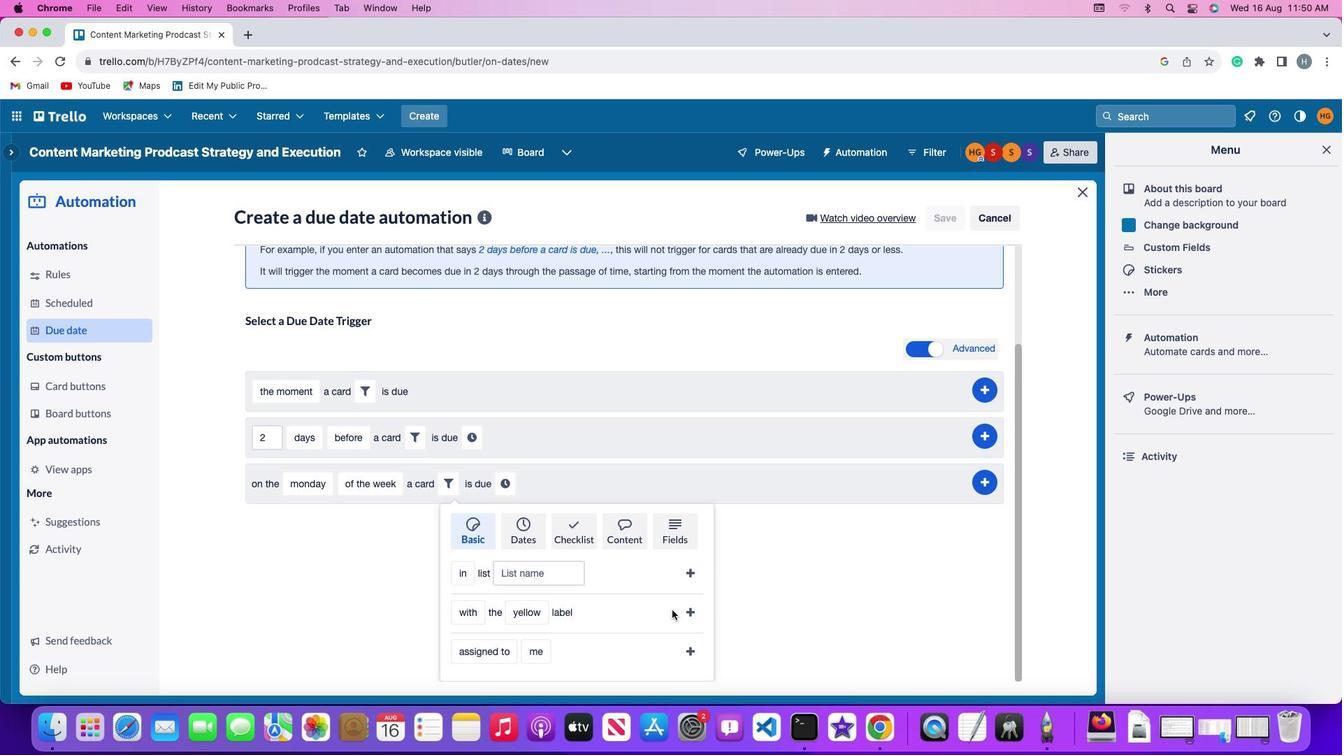 
Action: Mouse pressed left at (670, 610)
Screenshot: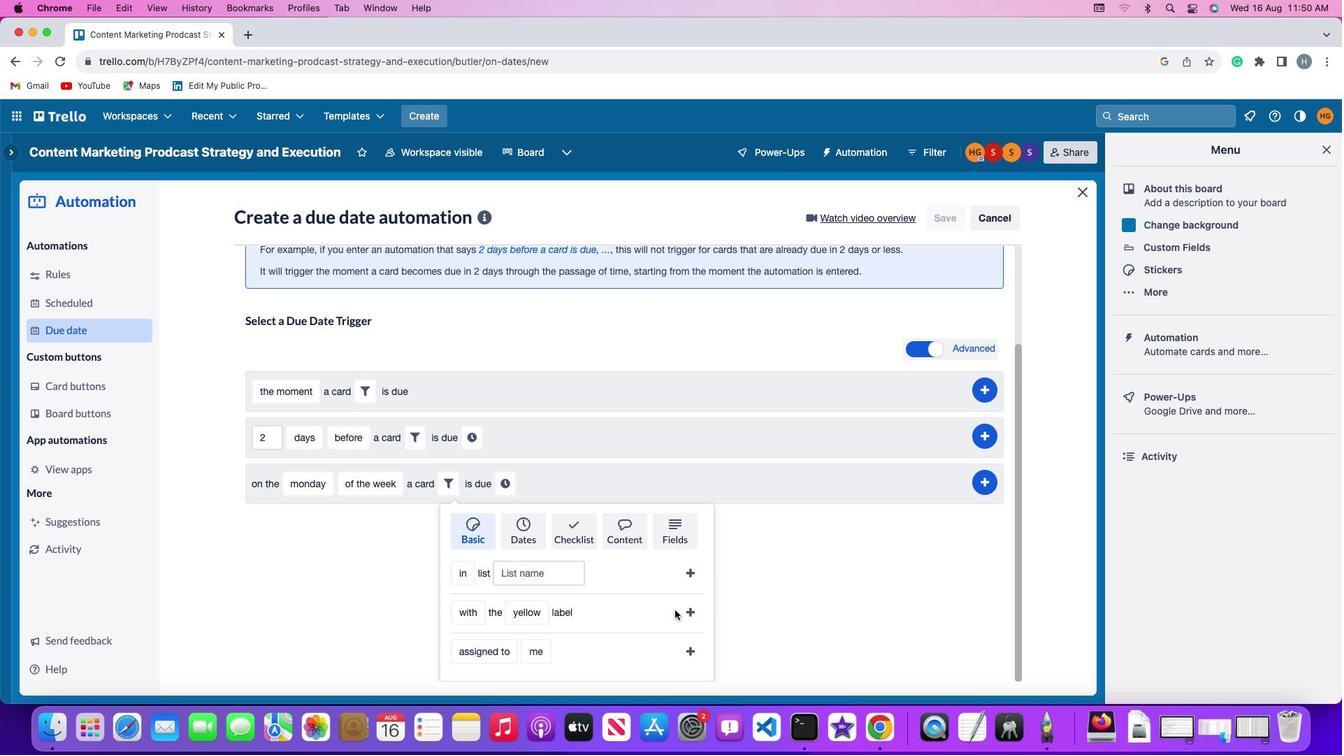 
Action: Mouse moved to (686, 611)
Screenshot: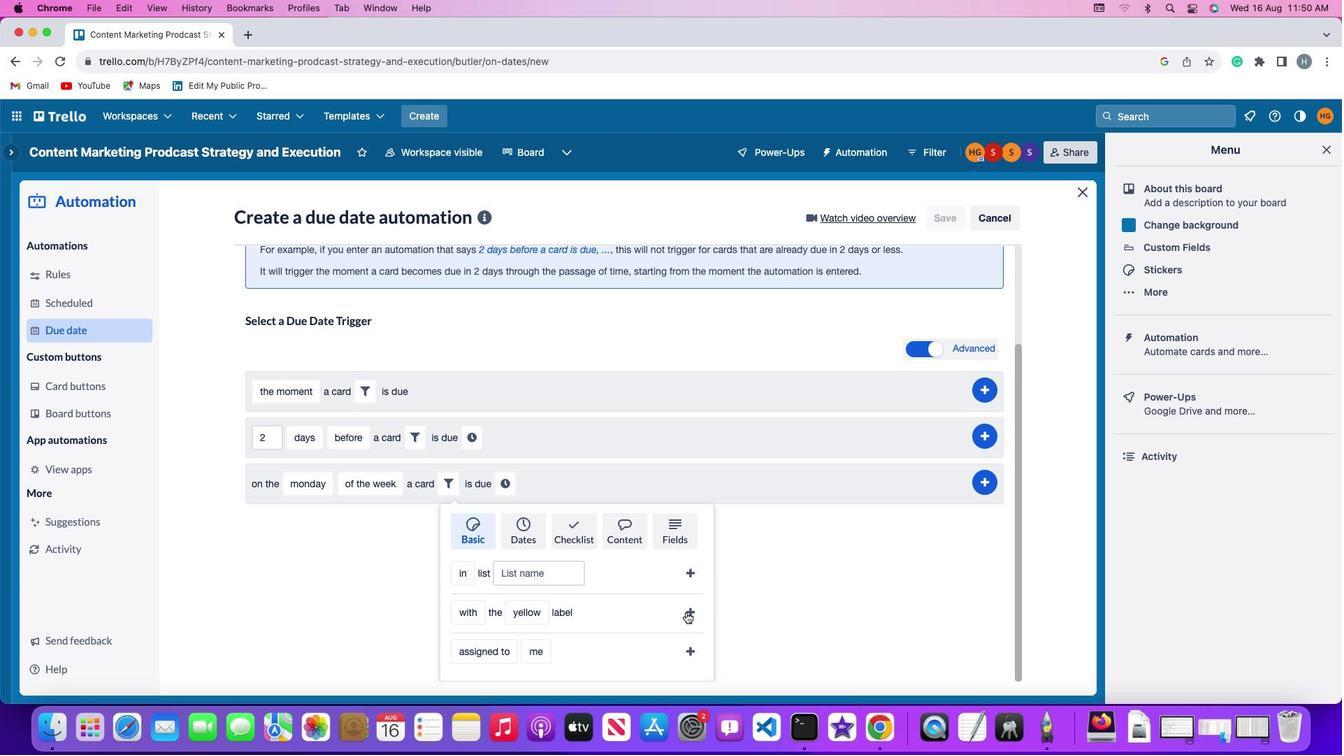 
Action: Mouse pressed left at (686, 611)
Screenshot: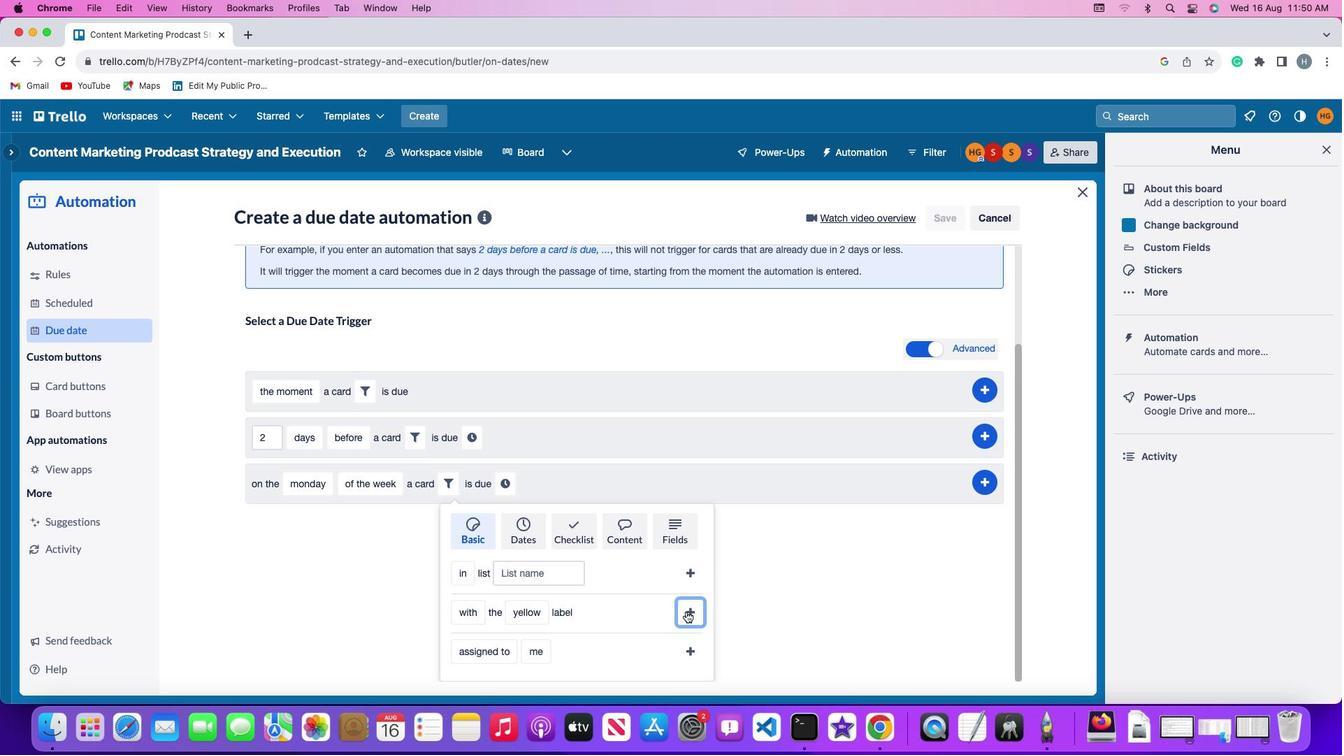 
Action: Mouse moved to (634, 609)
Screenshot: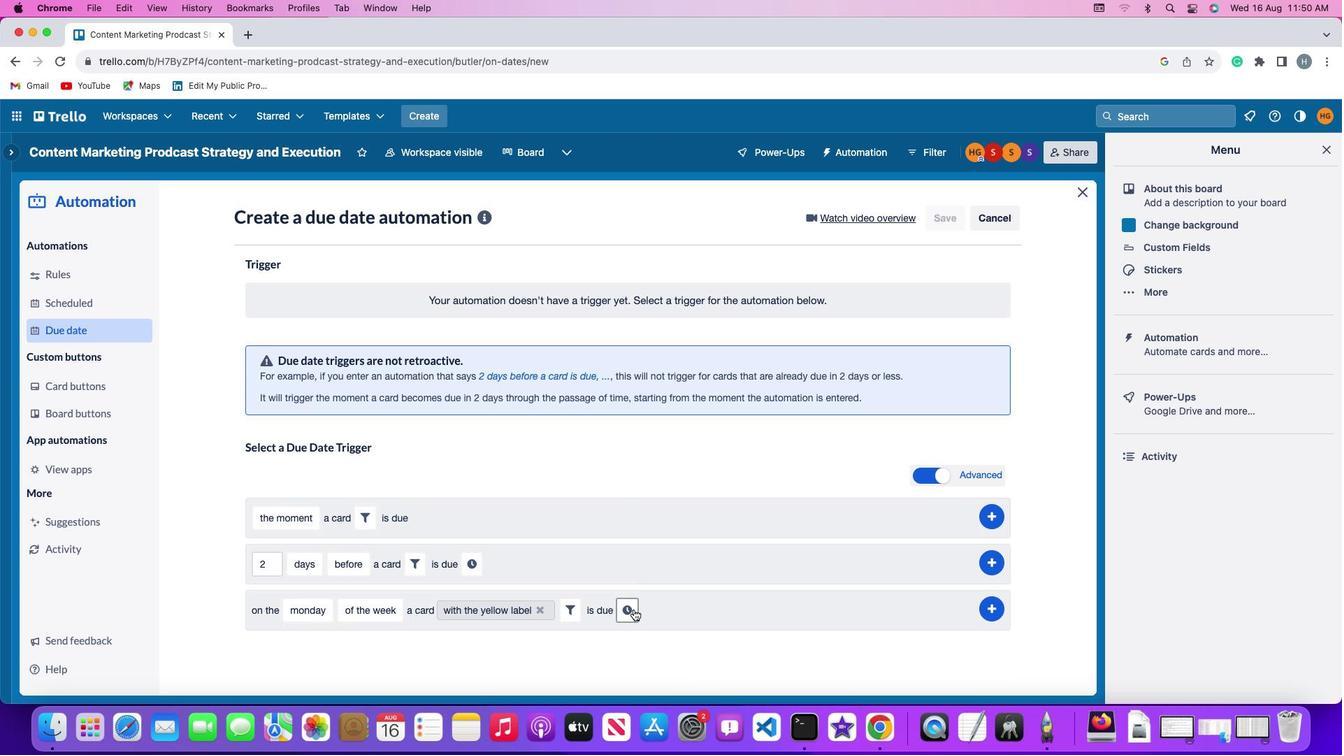 
Action: Mouse pressed left at (634, 609)
Screenshot: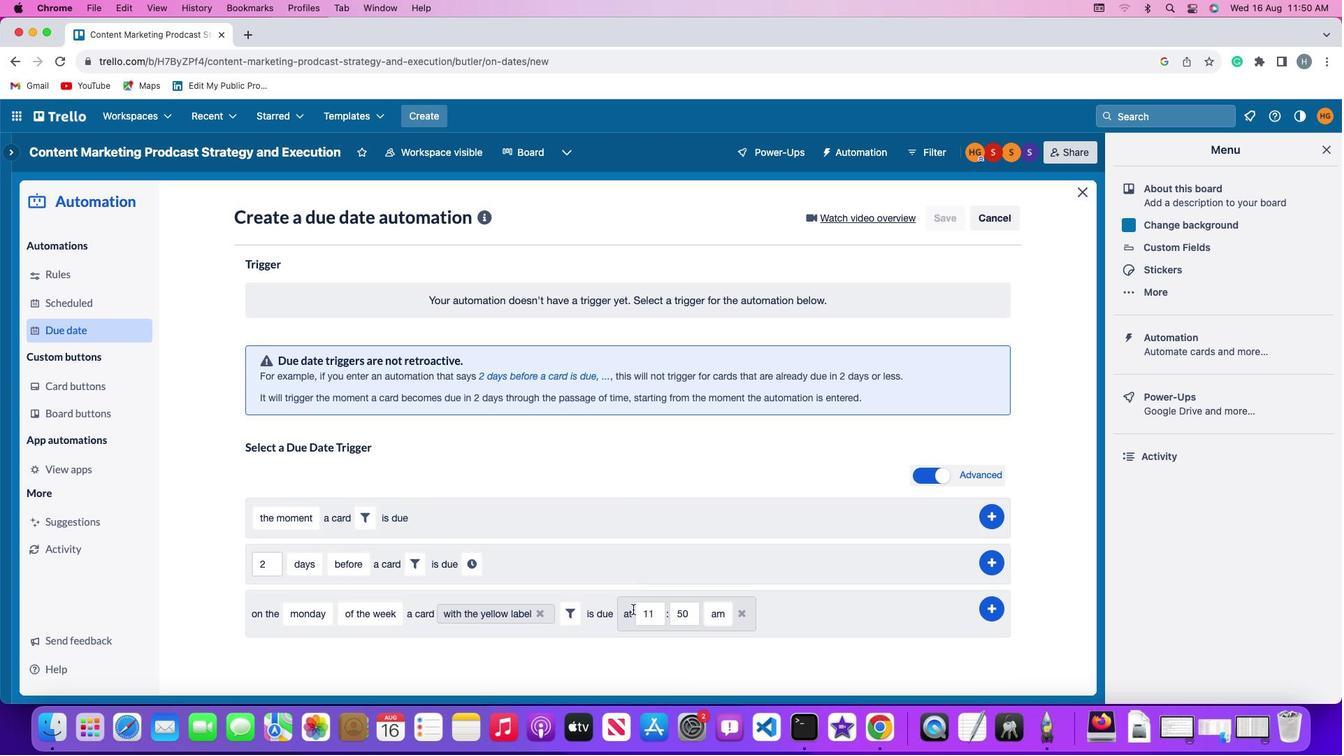 
Action: Mouse moved to (658, 612)
Screenshot: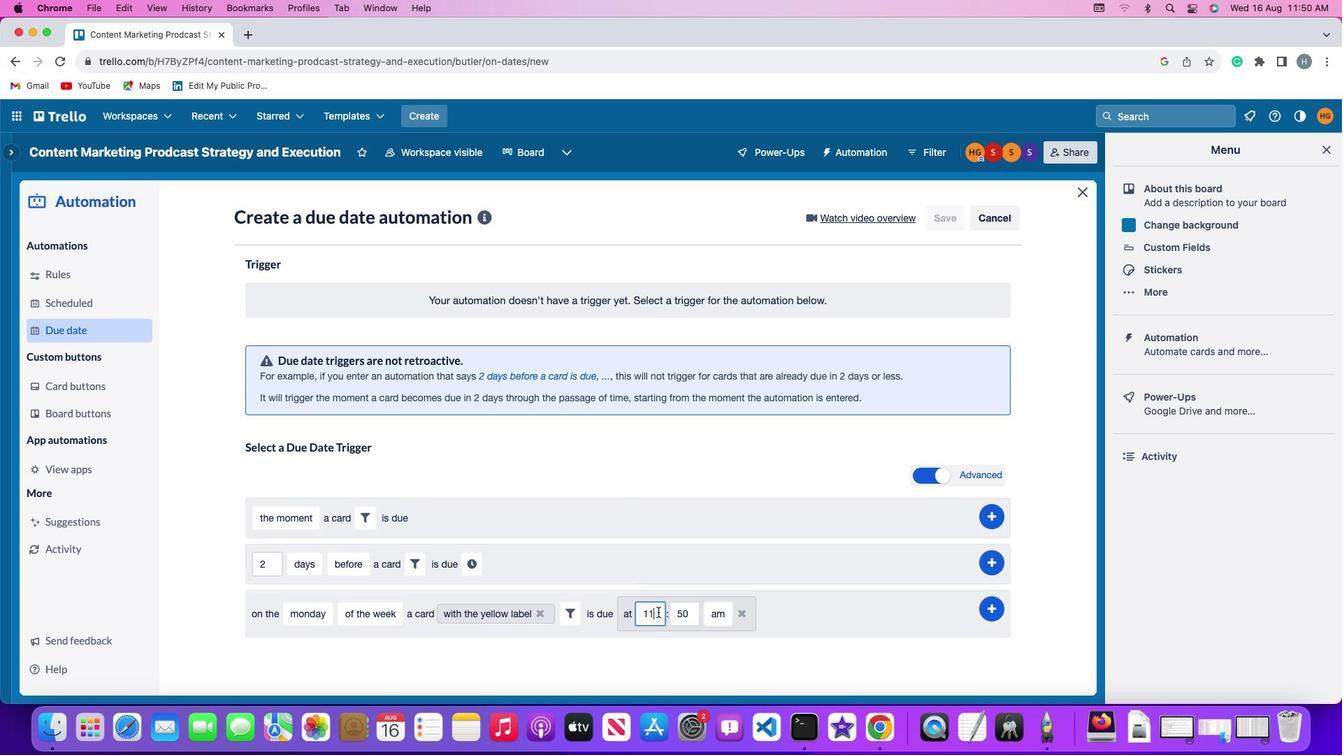 
Action: Mouse pressed left at (658, 612)
Screenshot: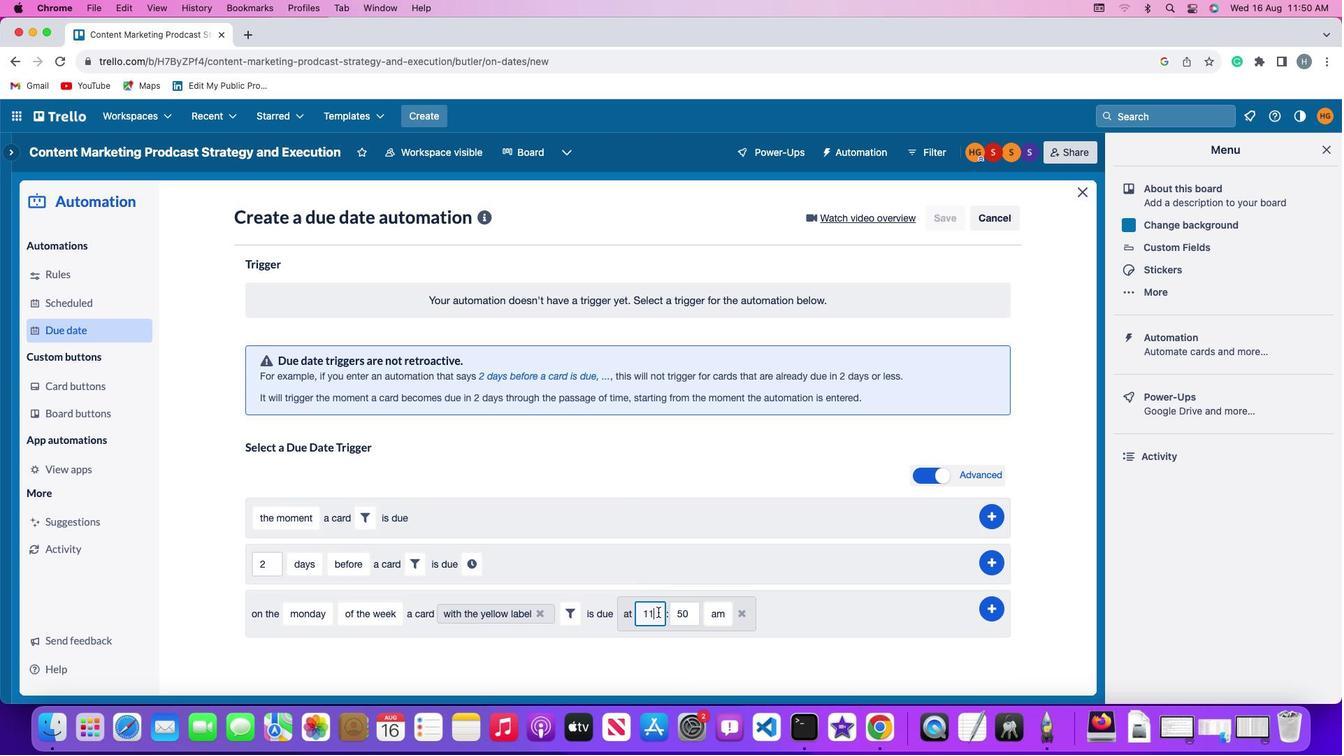 
Action: Mouse moved to (658, 611)
Screenshot: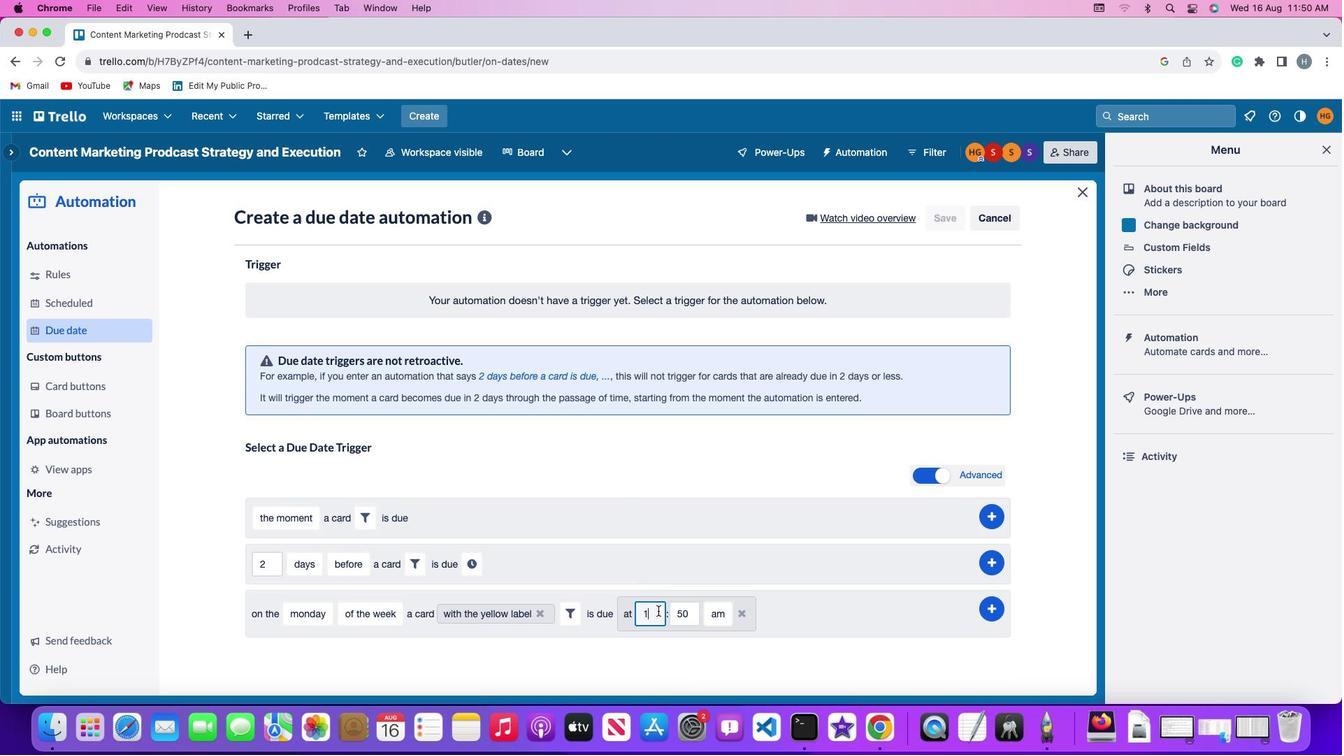 
Action: Key pressed Key.backspace
Screenshot: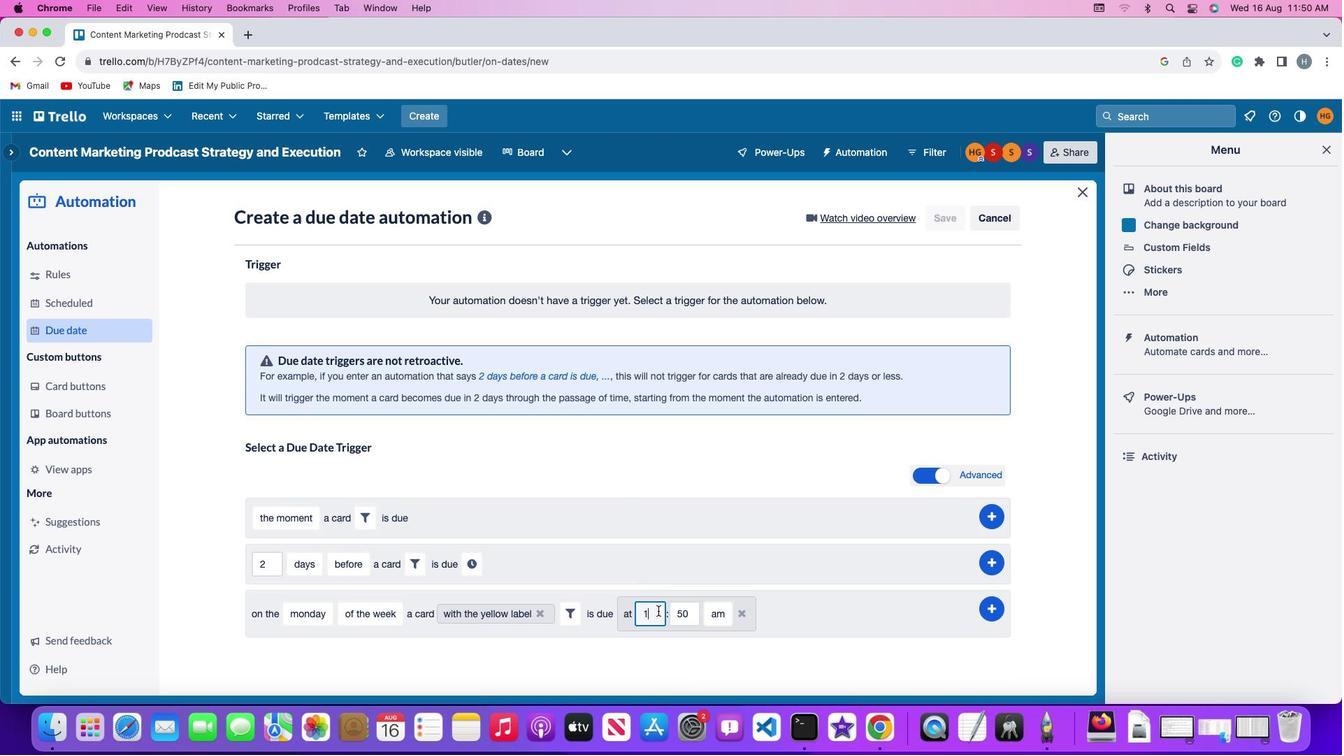 
Action: Mouse moved to (658, 610)
Screenshot: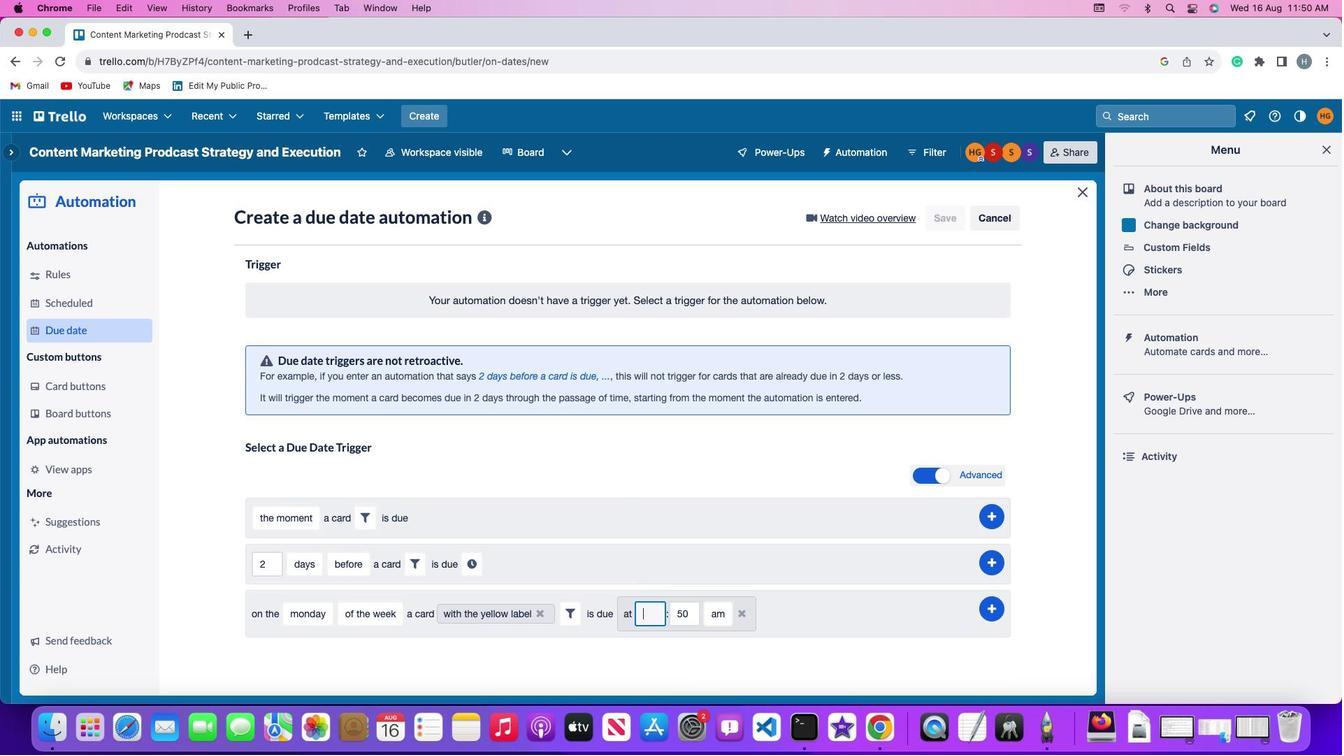
Action: Key pressed Key.backspace
Screenshot: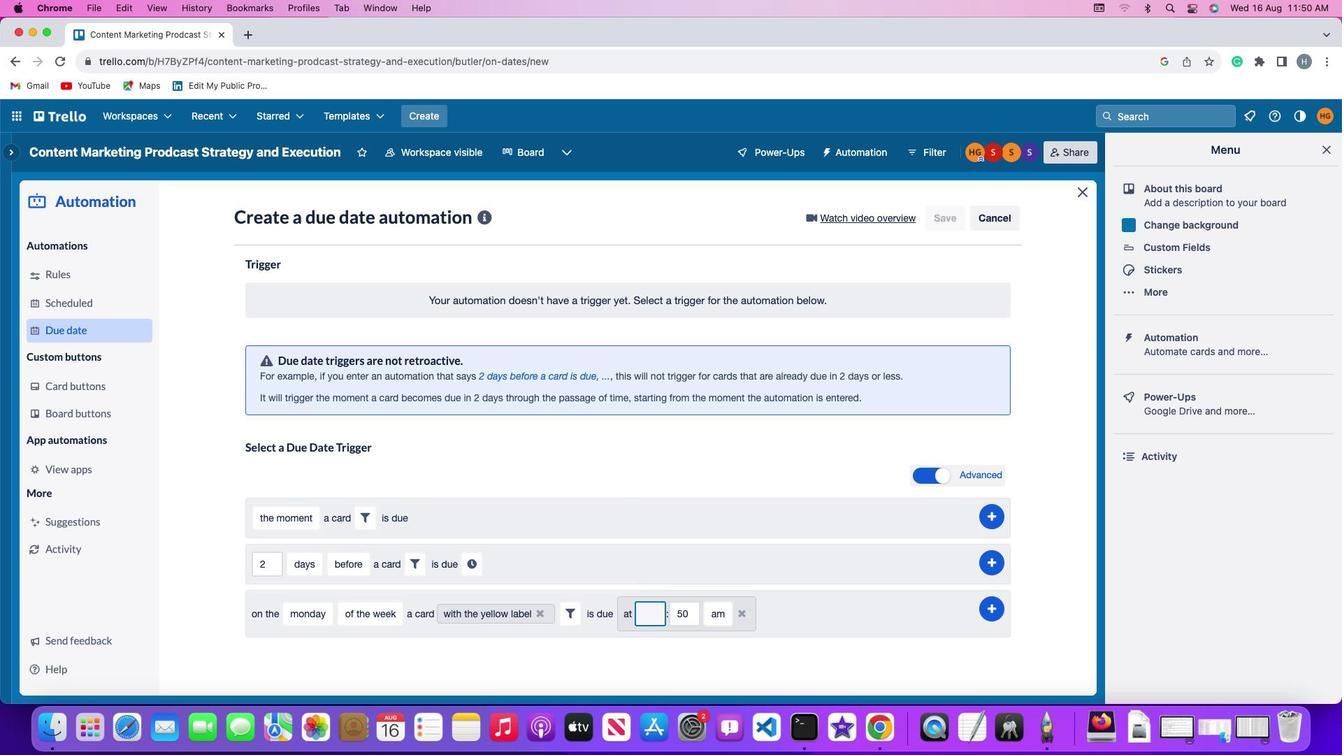 
Action: Mouse moved to (658, 610)
Screenshot: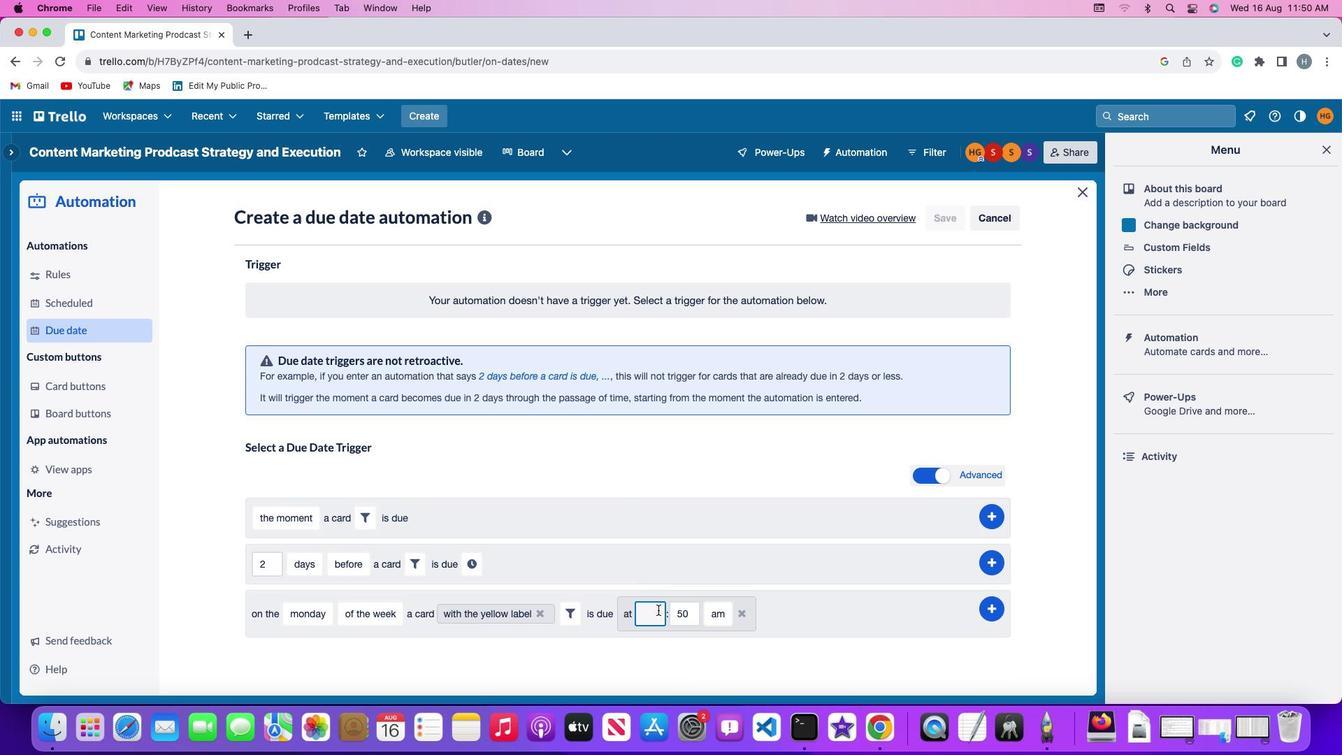 
Action: Key pressed Key.backspace'1''1'
Screenshot: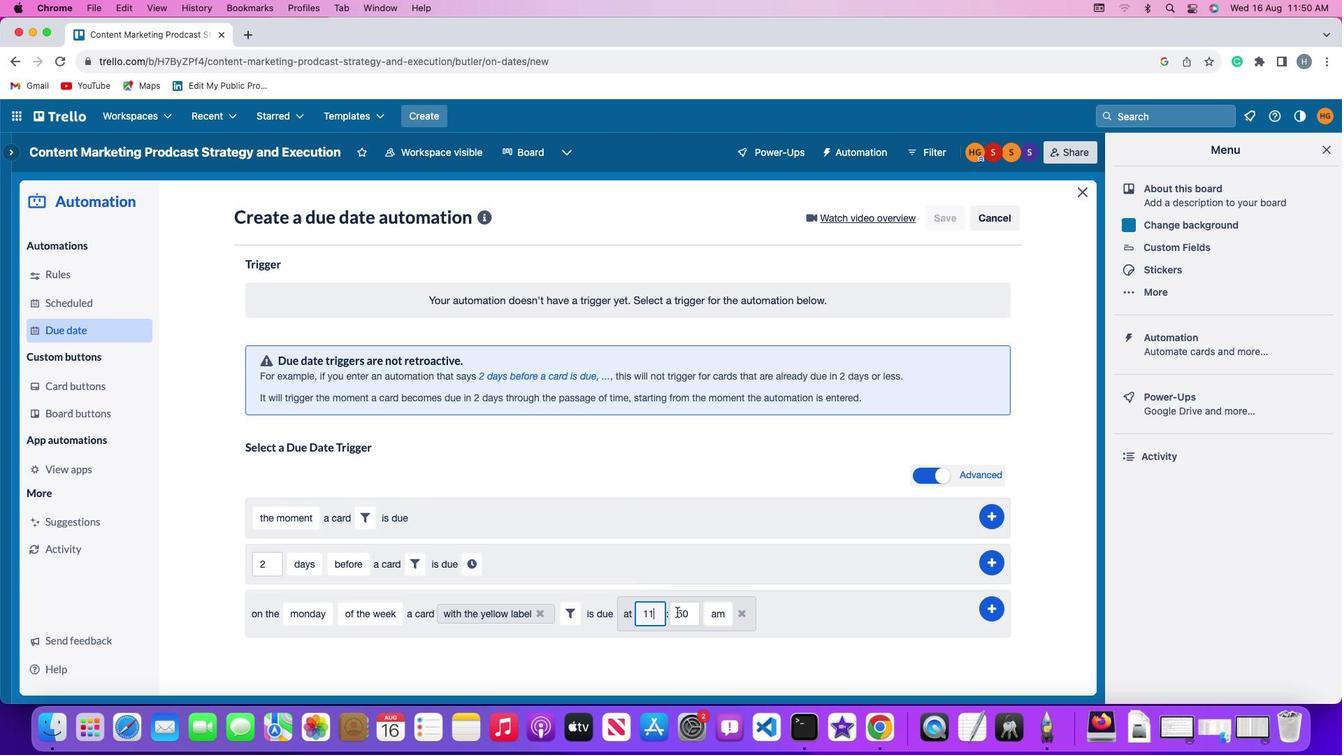 
Action: Mouse moved to (690, 614)
Screenshot: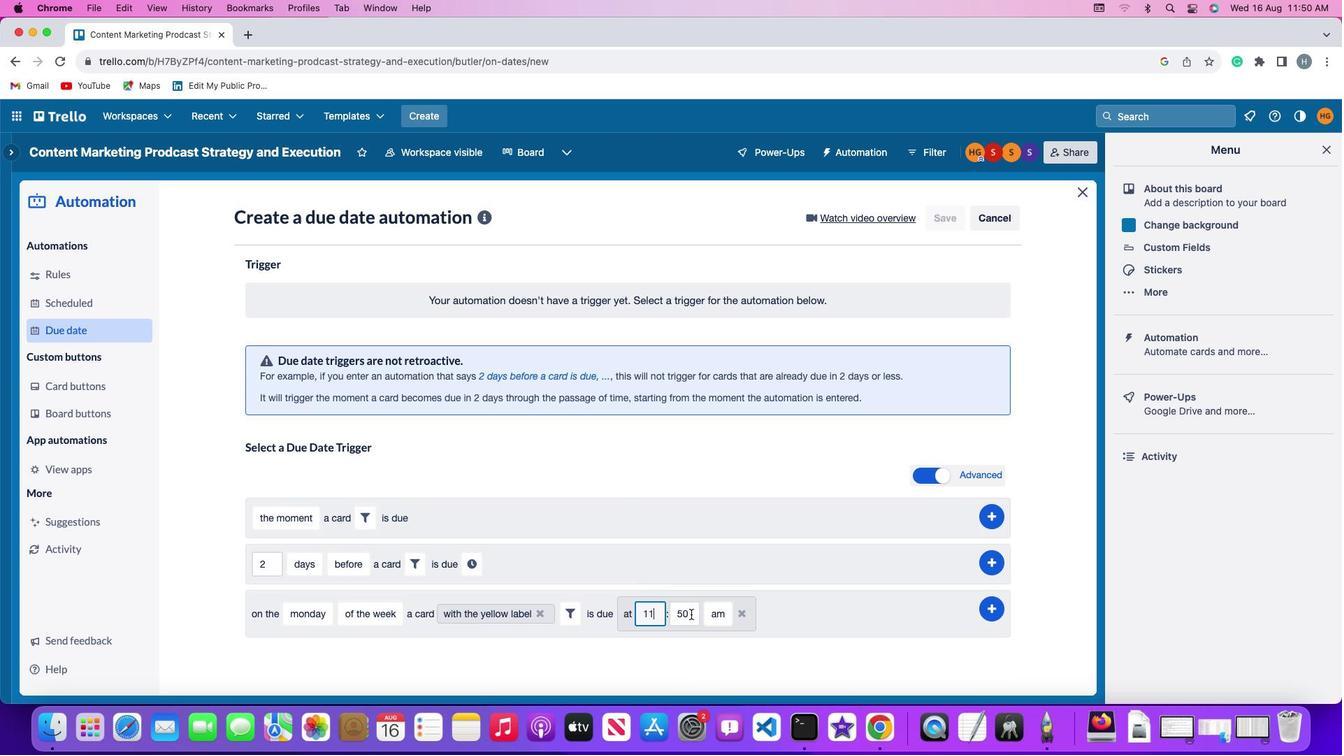 
Action: Mouse pressed left at (690, 614)
Screenshot: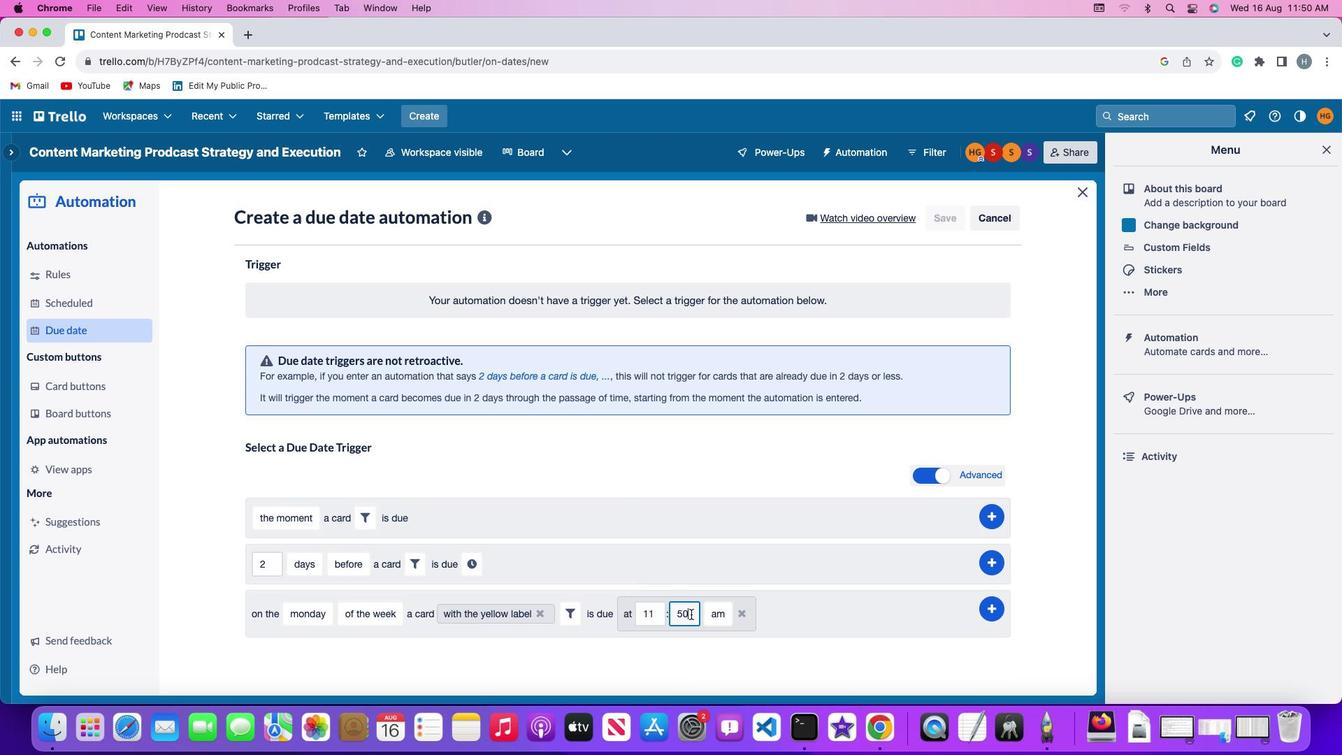 
Action: Key pressed Key.backspaceKey.backspace'0''0'
Screenshot: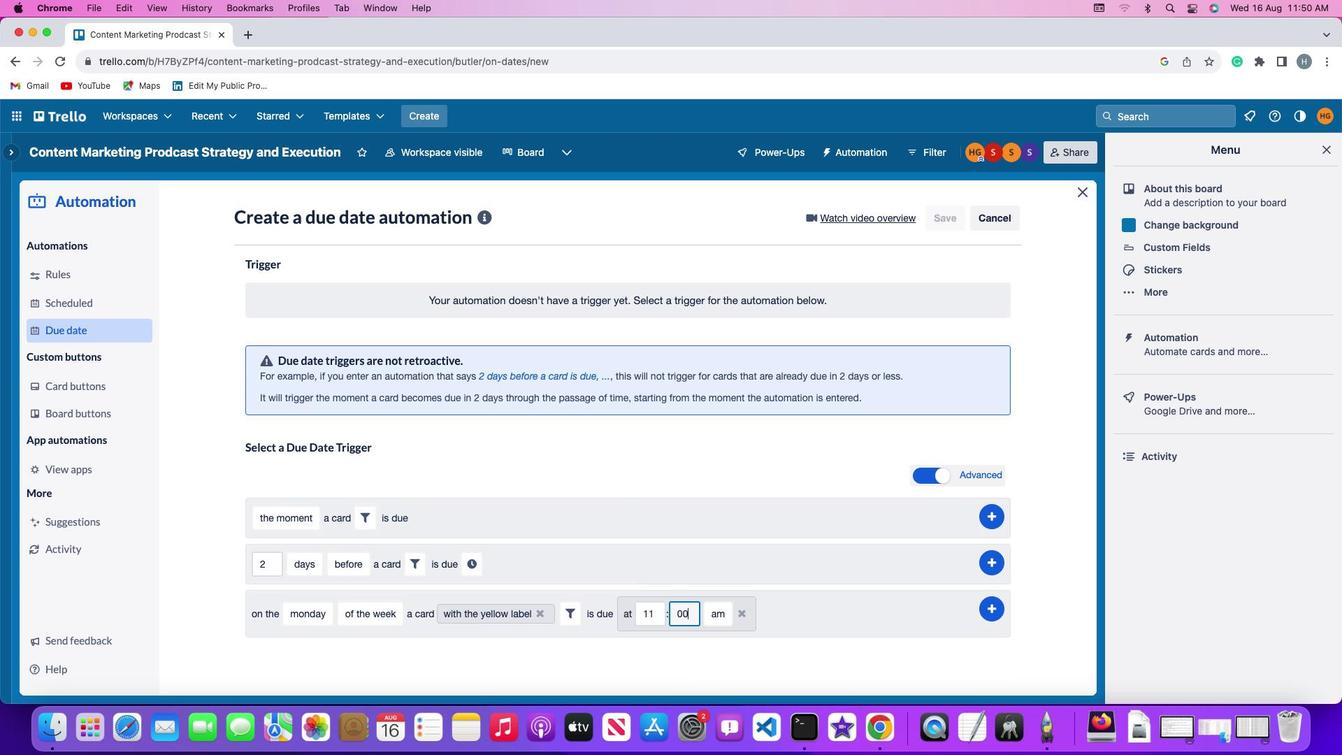 
Action: Mouse moved to (709, 613)
Screenshot: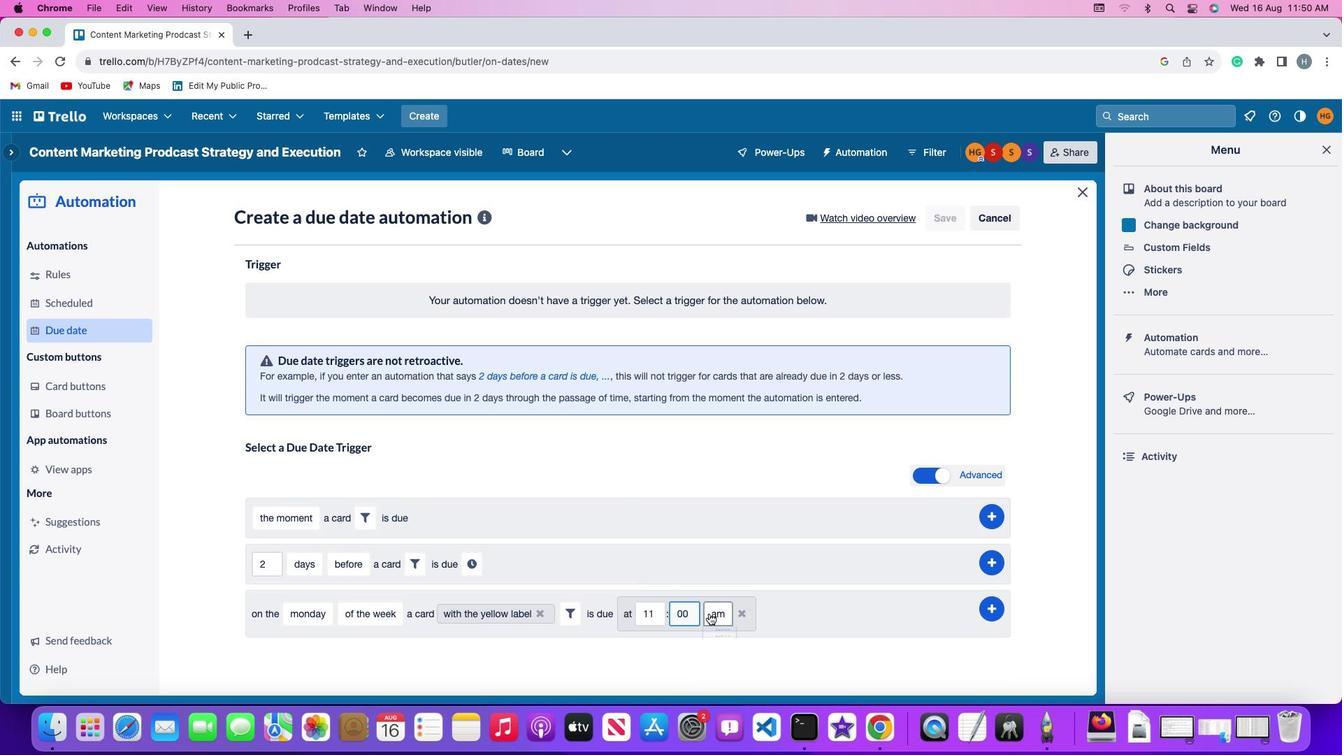
Action: Mouse pressed left at (709, 613)
Screenshot: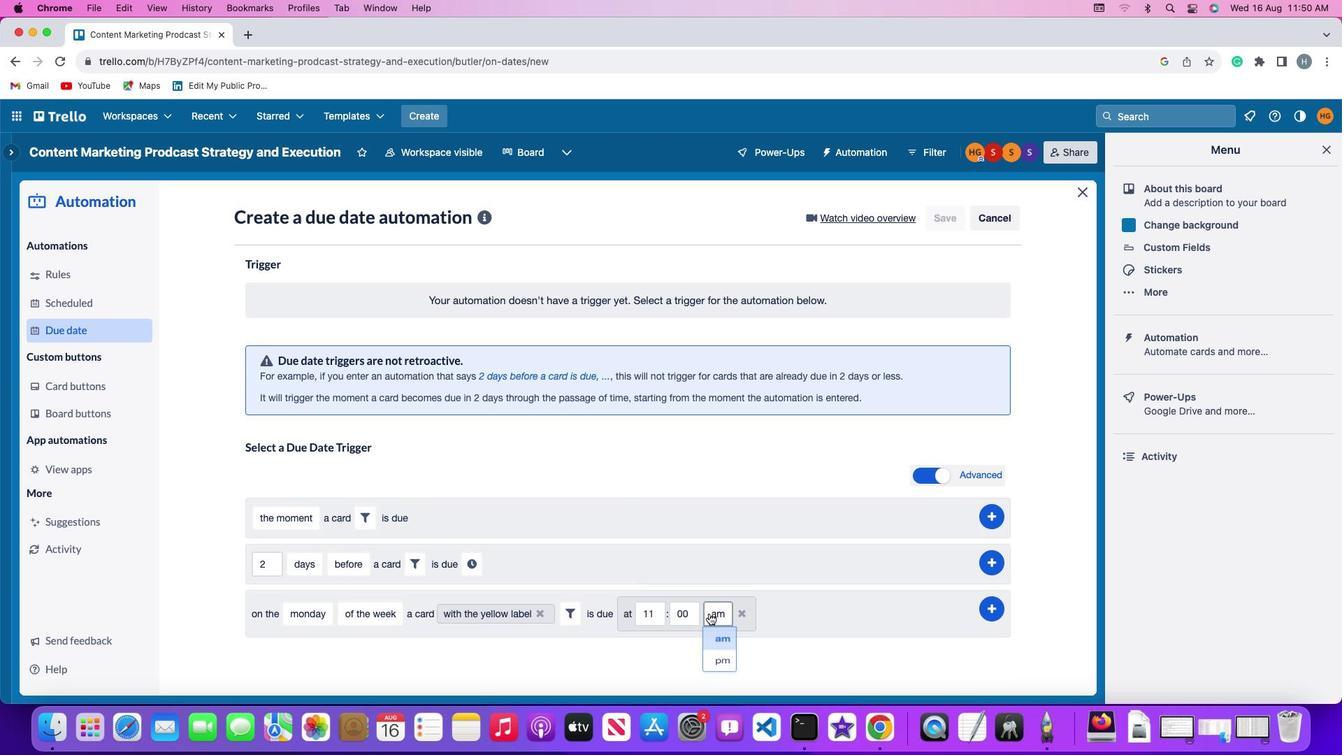 
Action: Mouse moved to (719, 642)
Screenshot: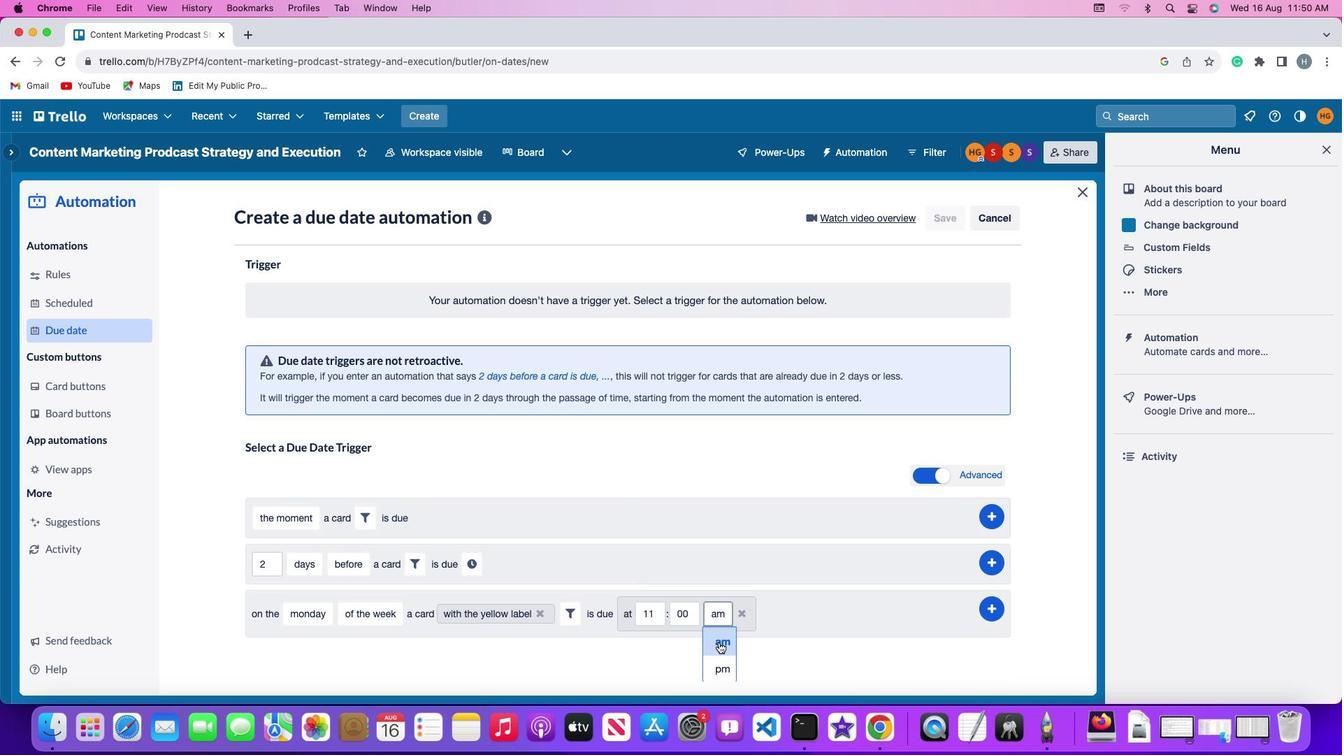 
Action: Mouse pressed left at (719, 642)
Screenshot: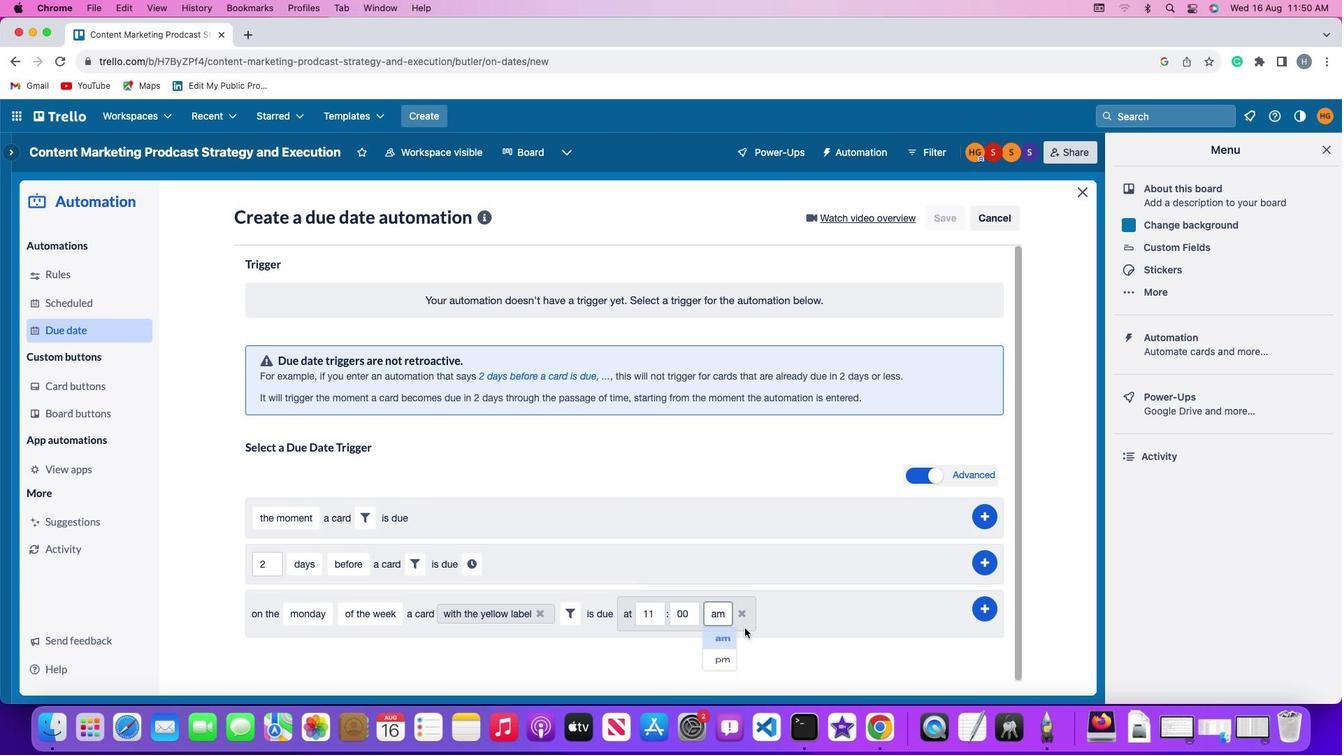 
Action: Mouse moved to (995, 605)
Screenshot: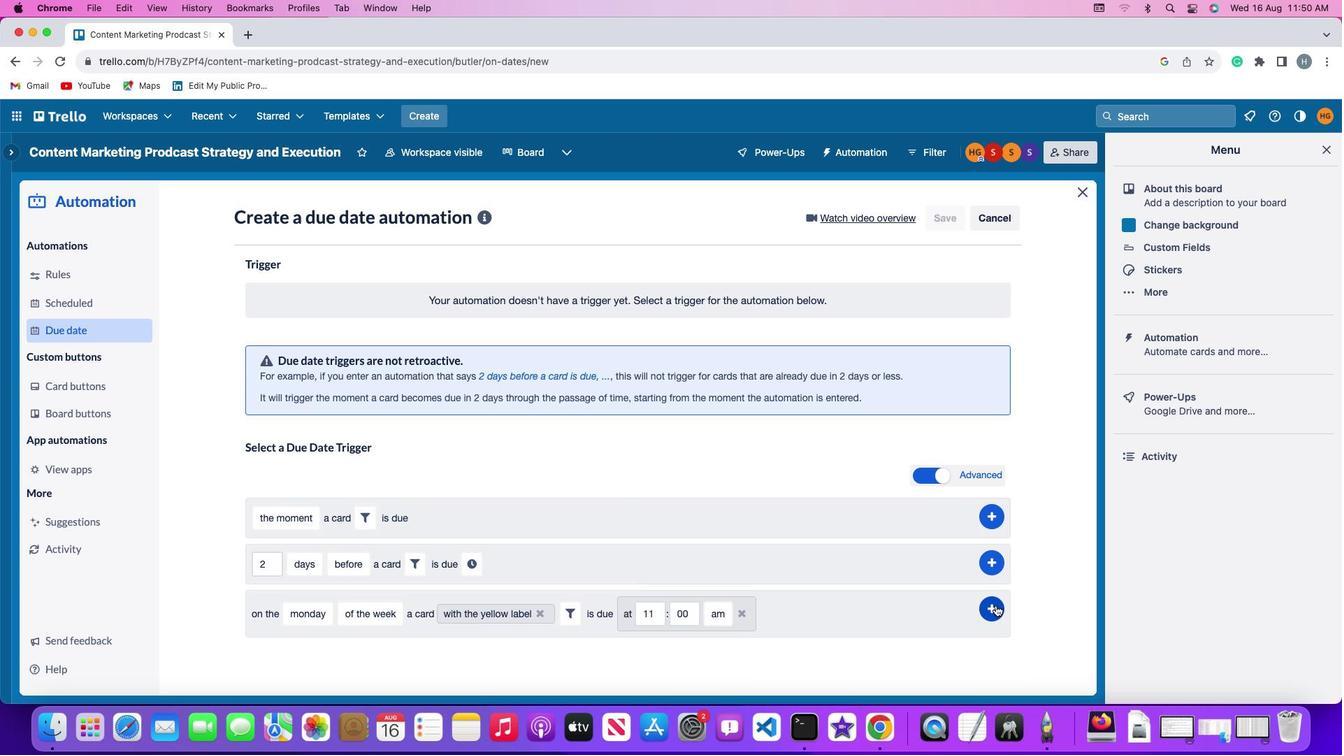 
Action: Mouse pressed left at (995, 605)
Screenshot: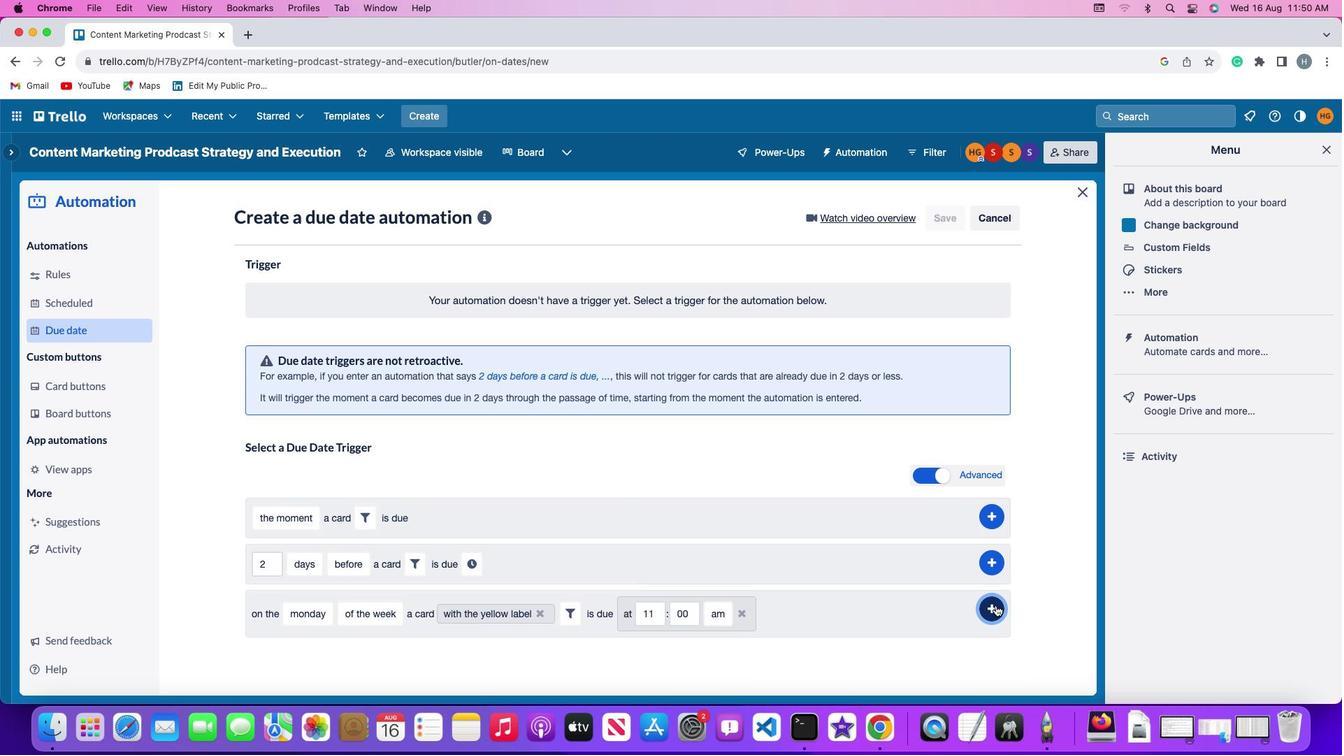 
Action: Mouse moved to (1056, 468)
Screenshot: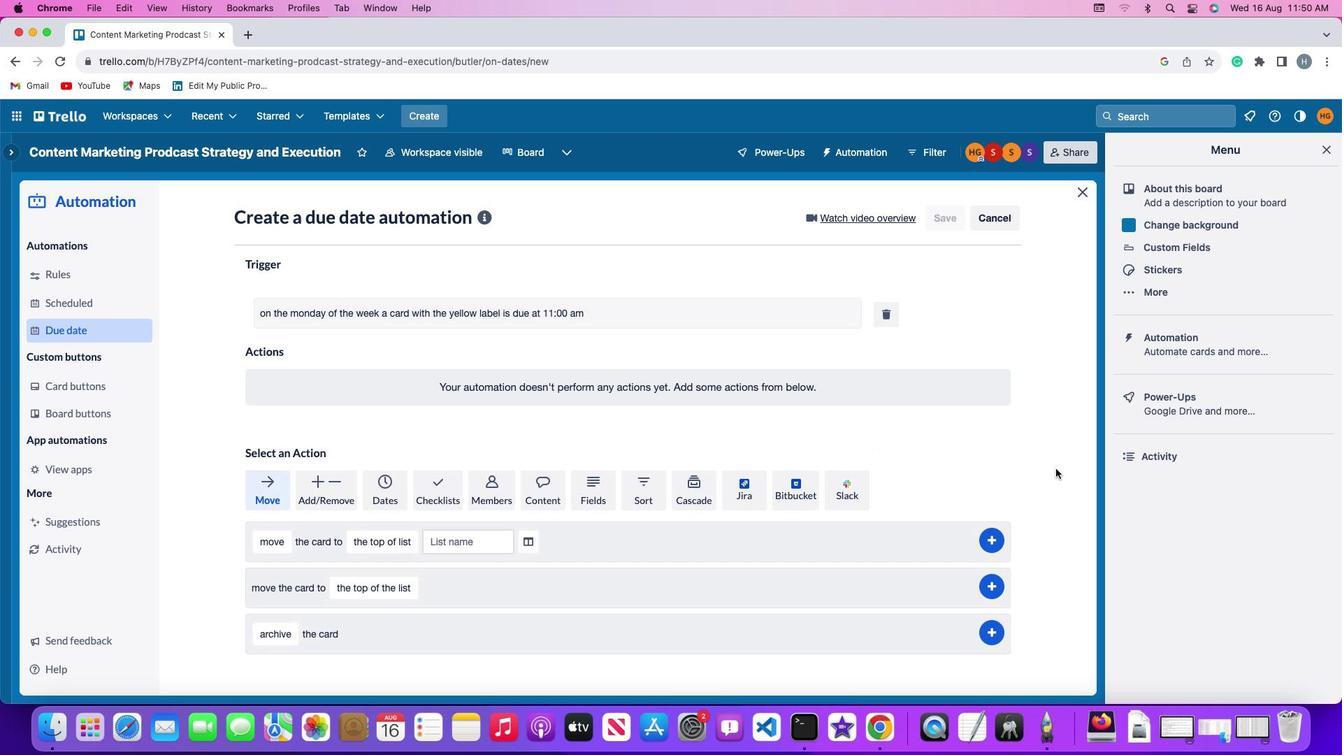 
